 Task: Slide 10 - Awesome Words-1.
Action: Mouse moved to (33, 77)
Screenshot: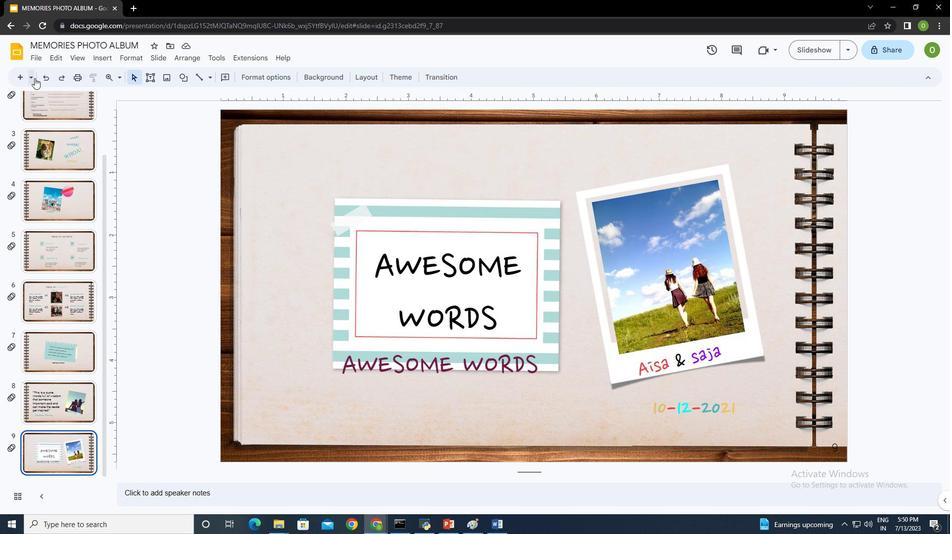 
Action: Mouse pressed left at (33, 77)
Screenshot: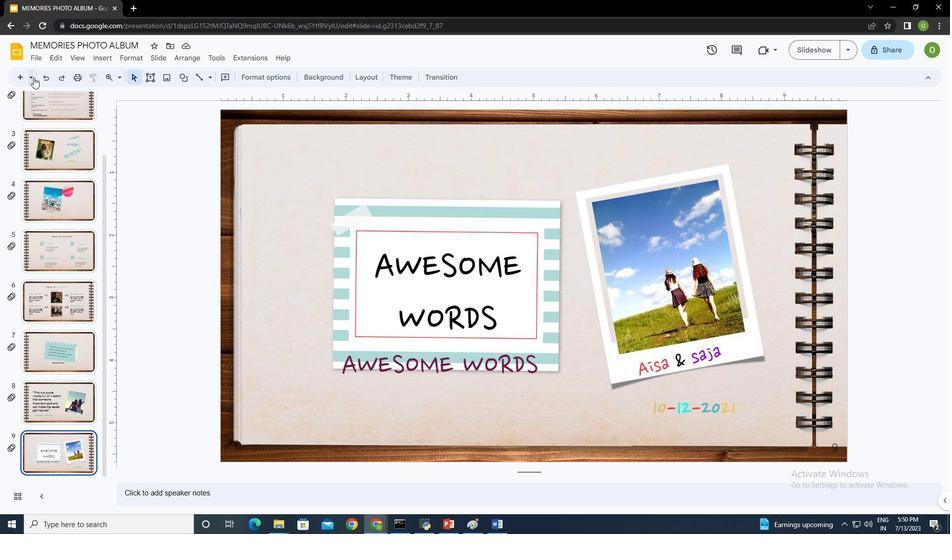 
Action: Mouse moved to (115, 273)
Screenshot: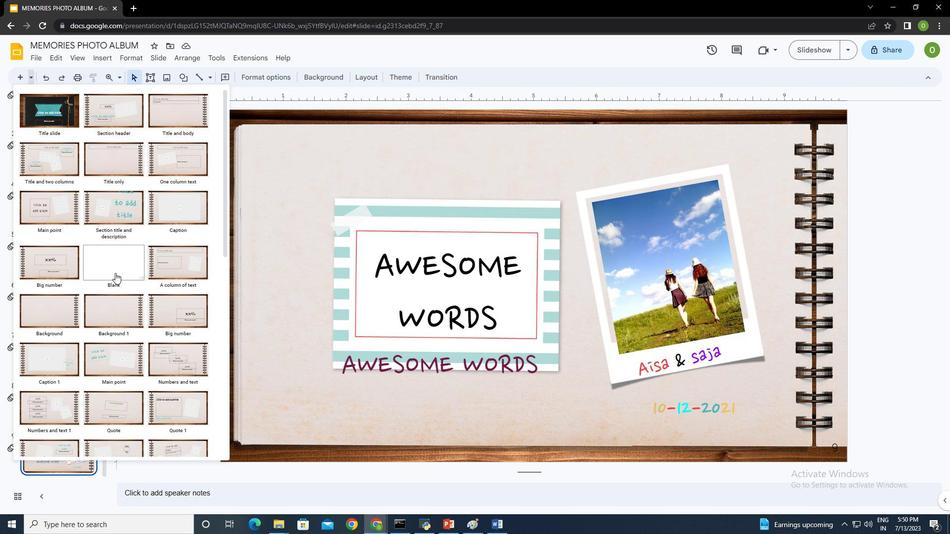 
Action: Mouse scrolled (115, 273) with delta (0, 0)
Screenshot: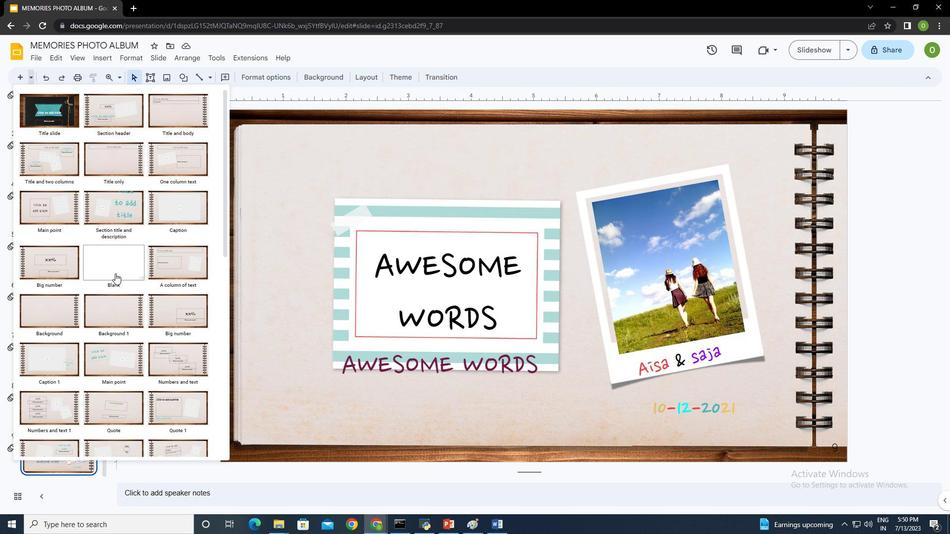 
Action: Mouse scrolled (115, 273) with delta (0, 0)
Screenshot: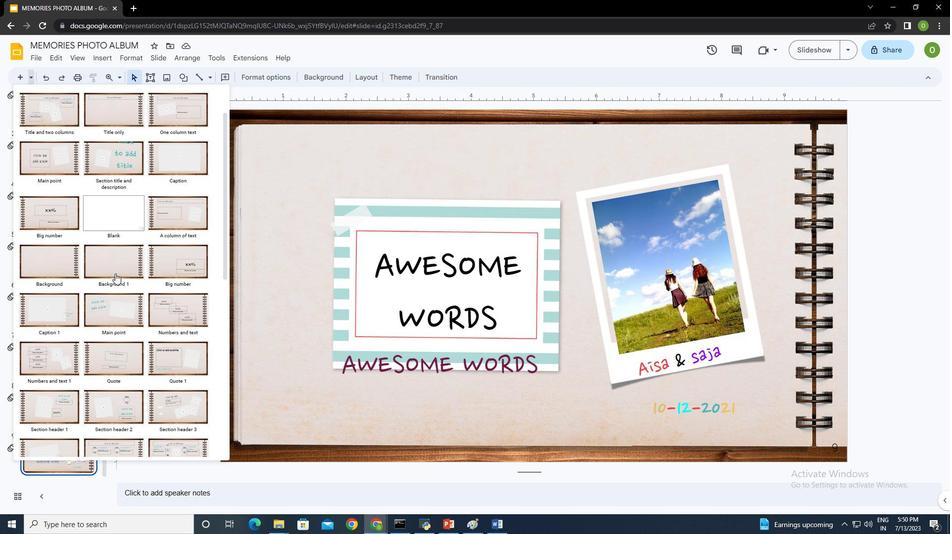 
Action: Mouse scrolled (115, 273) with delta (0, 0)
Screenshot: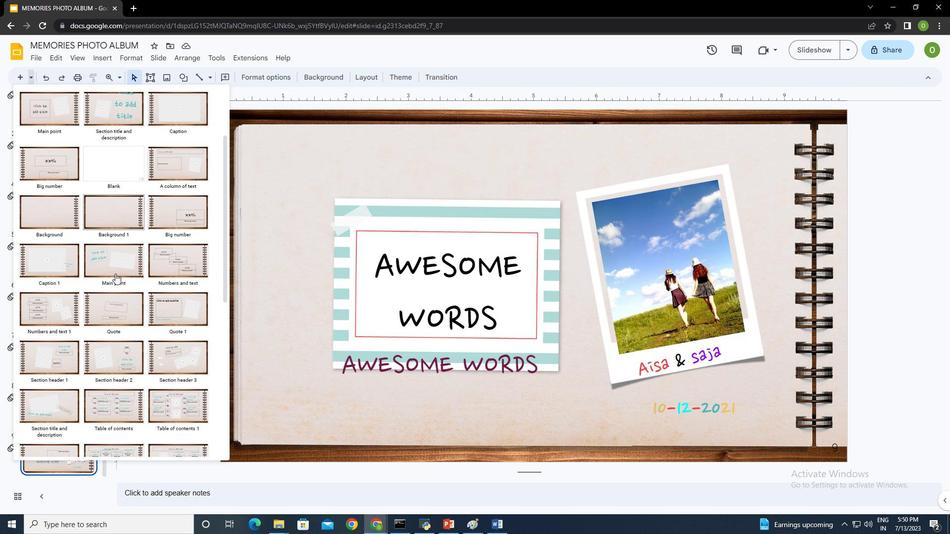 
Action: Mouse moved to (122, 206)
Screenshot: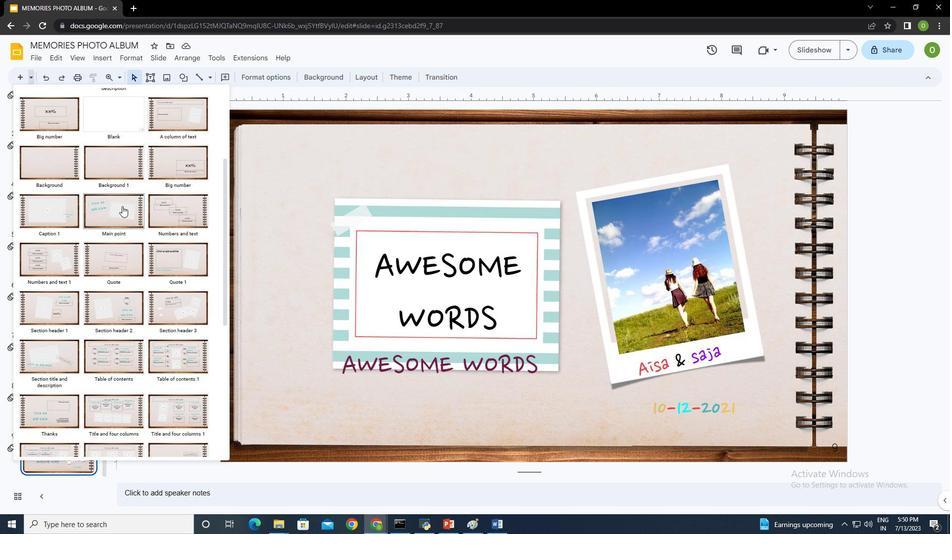 
Action: Mouse pressed left at (122, 206)
Screenshot: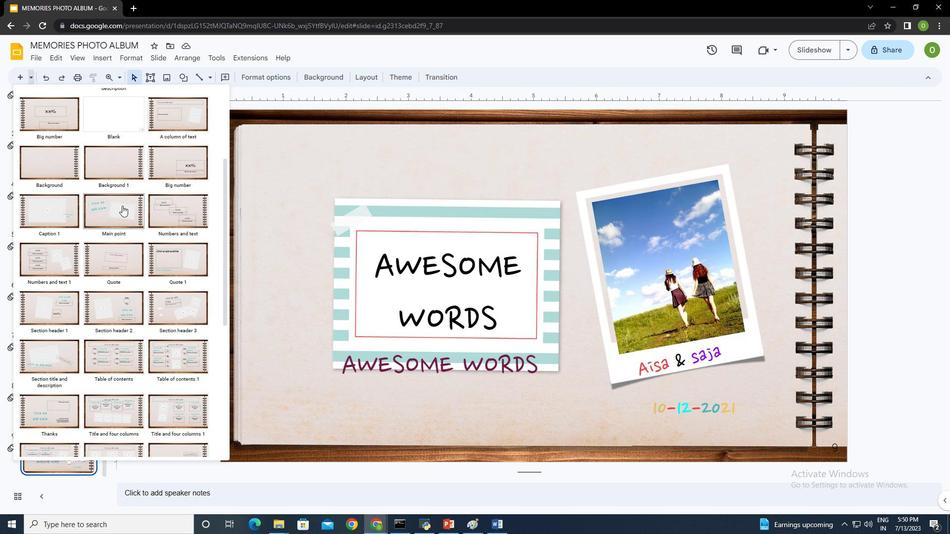 
Action: Mouse moved to (618, 270)
Screenshot: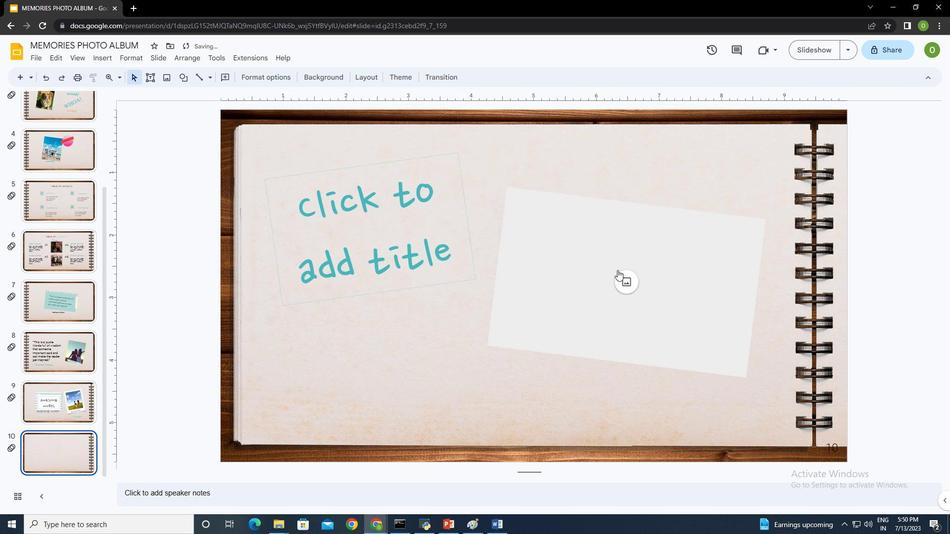 
Action: Mouse pressed left at (618, 270)
Screenshot: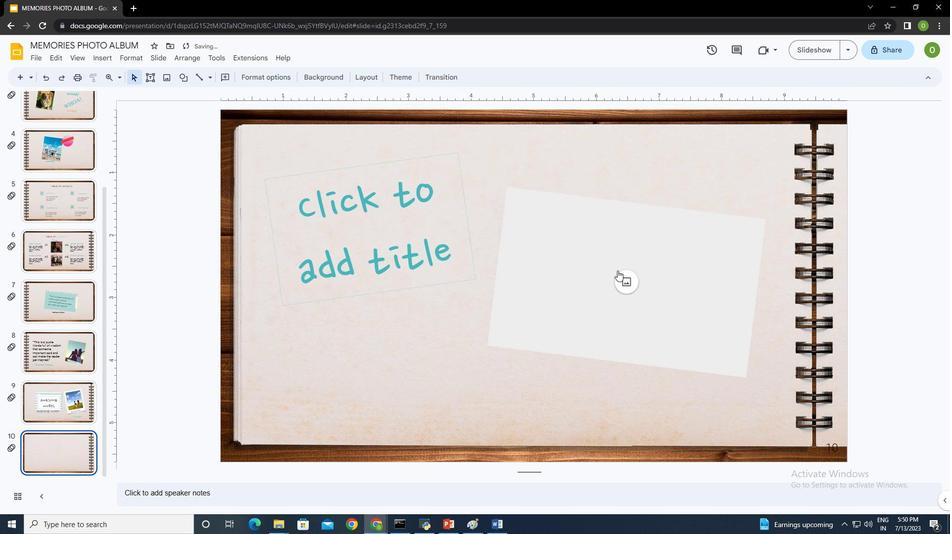 
Action: Mouse moved to (667, 298)
Screenshot: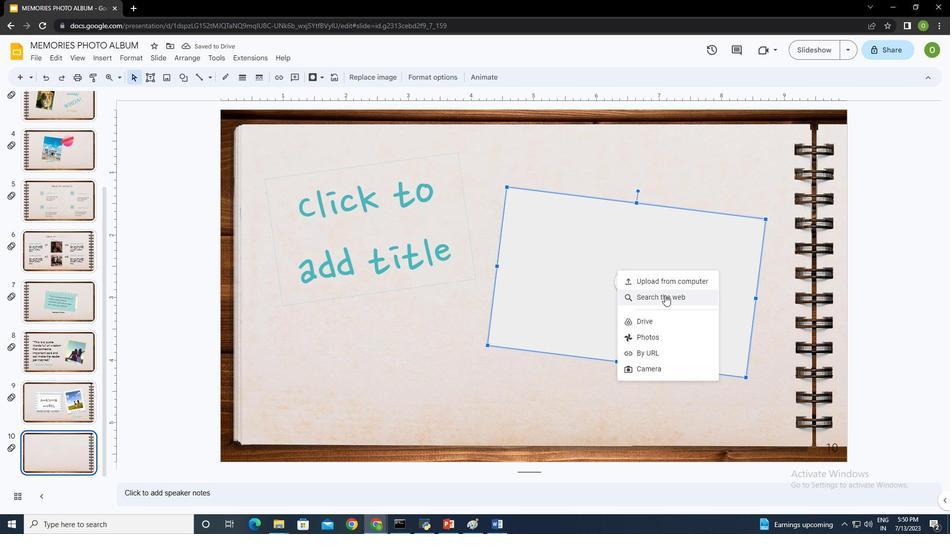 
Action: Mouse pressed left at (667, 298)
Screenshot: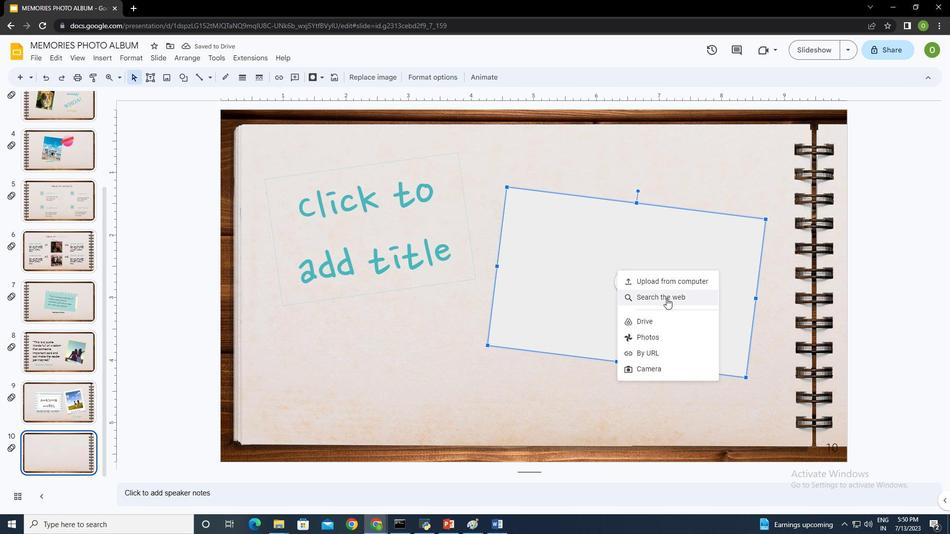 
Action: Mouse moved to (870, 83)
Screenshot: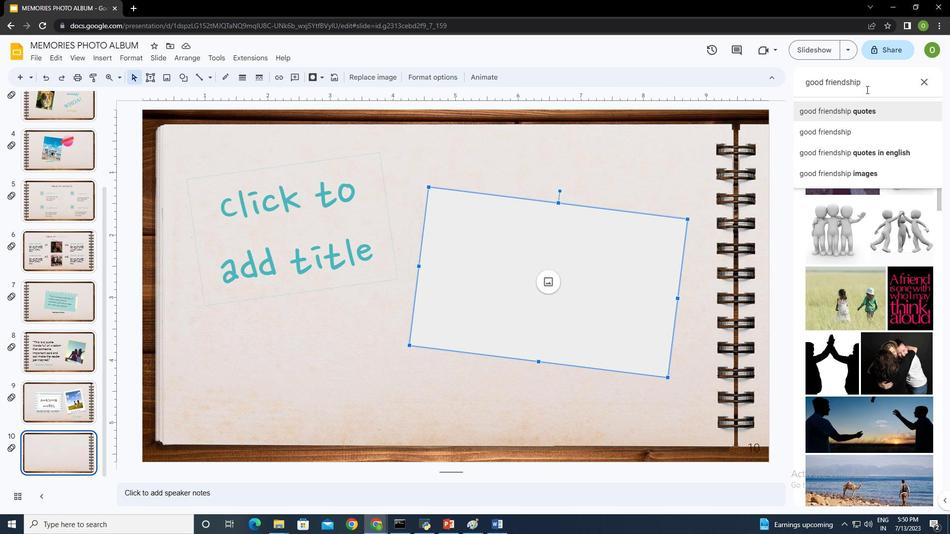 
Action: Mouse pressed left at (870, 83)
Screenshot: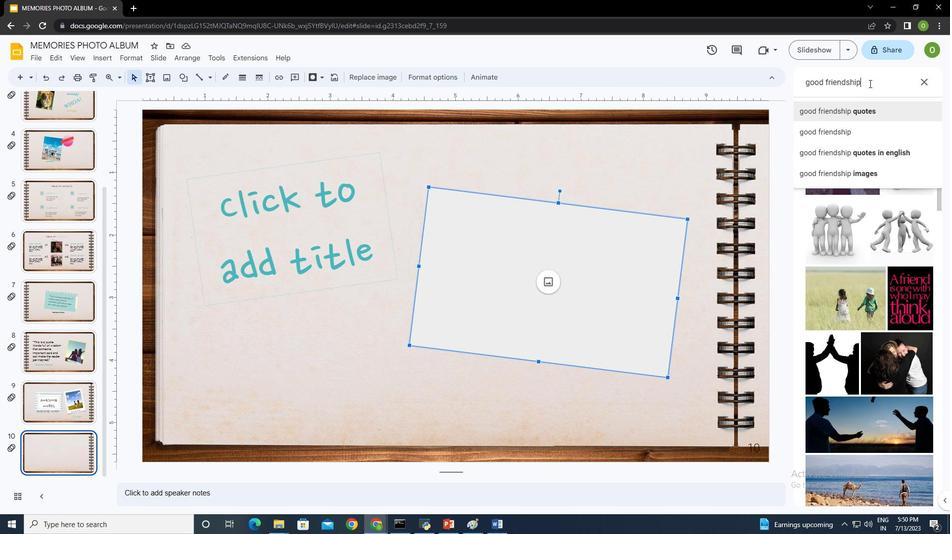 
Action: Mouse moved to (870, 84)
Screenshot: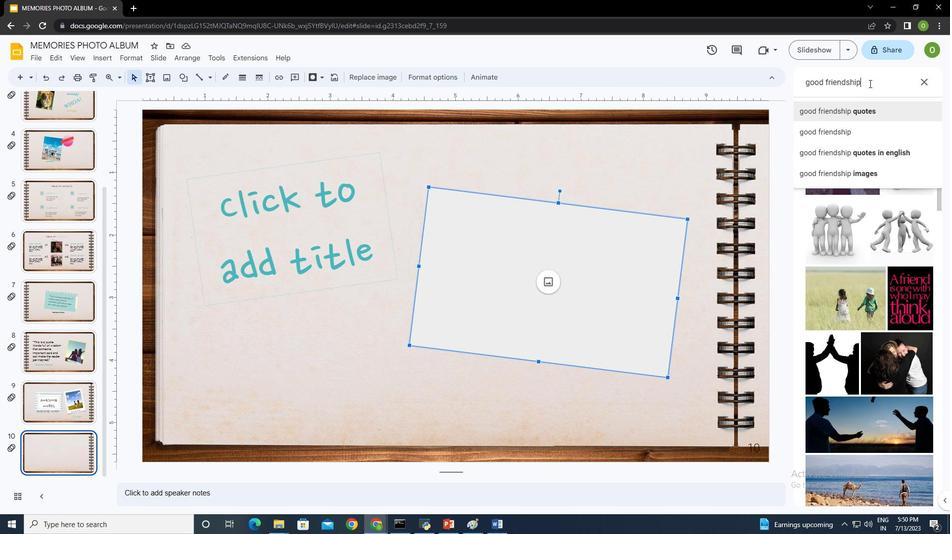 
Action: Key pressed <Key.backspace><Key.backspace><Key.backspace><Key.backspace><Key.backspace><Key.backspace><Key.backspace><Key.backspace><Key.backspace><Key.backspace><Key.backspace><Key.backspace><Key.backspace><Key.backspace><Key.backspace><Key.backspace><Key.backspace><Key.backspace><Key.backspace><Key.backspace><Key.backspace><Key.backspace><Key.backspace>evening<Key.space>picture<Key.space>with<Key.space>friends<Key.enter>
Screenshot: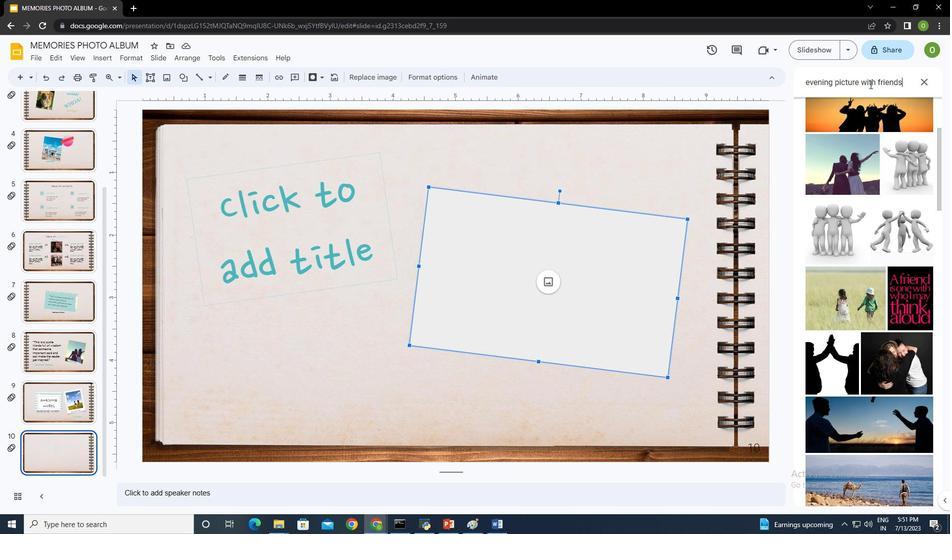 
Action: Mouse moved to (882, 127)
Screenshot: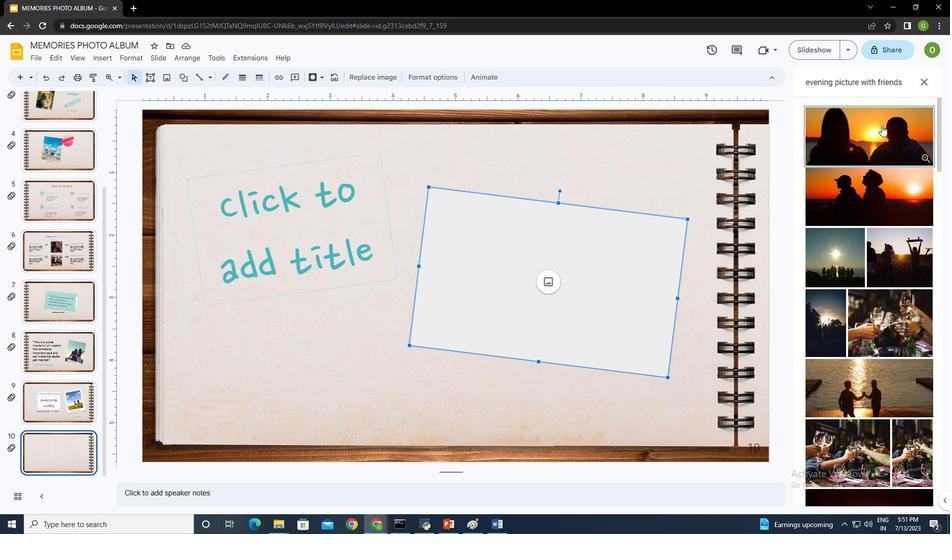 
Action: Mouse scrolled (882, 126) with delta (0, 0)
Screenshot: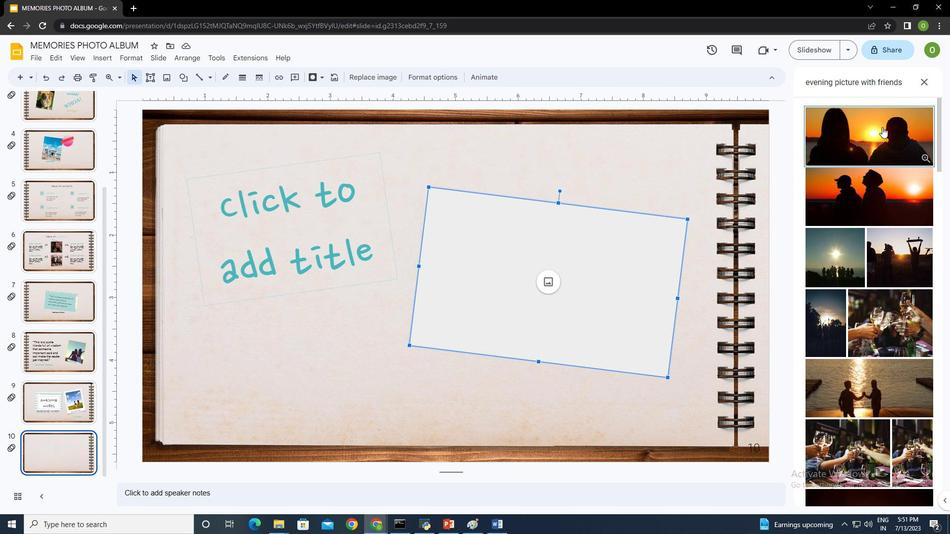 
Action: Mouse scrolled (882, 126) with delta (0, 0)
Screenshot: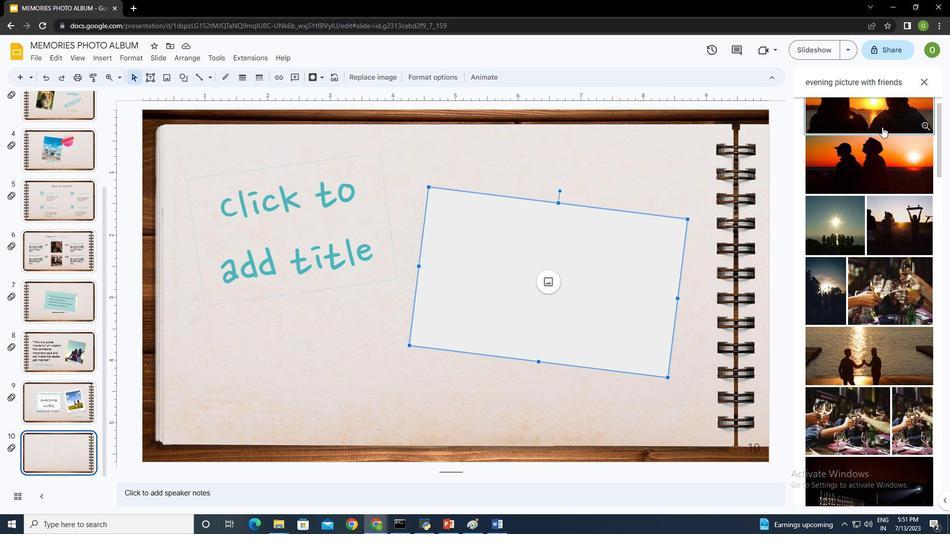 
Action: Mouse scrolled (882, 126) with delta (0, 0)
Screenshot: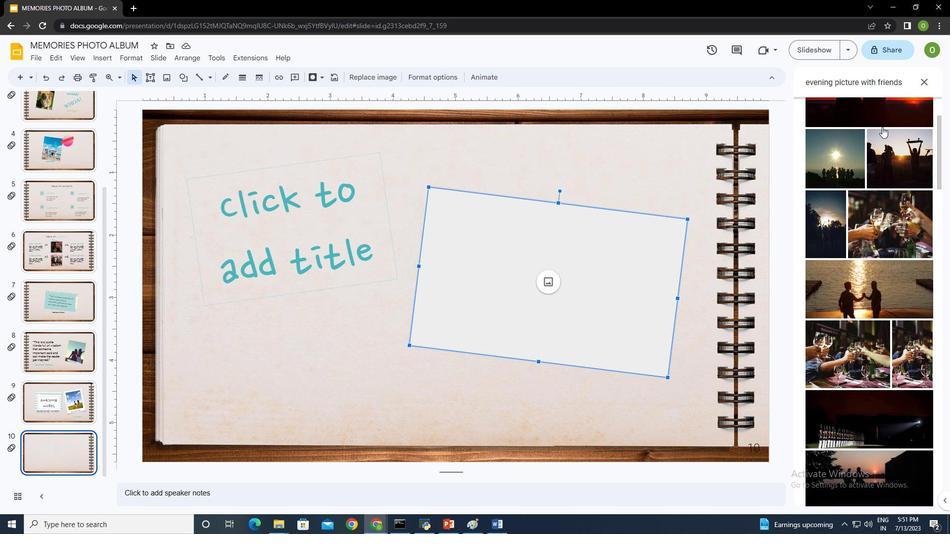 
Action: Mouse scrolled (882, 126) with delta (0, 0)
Screenshot: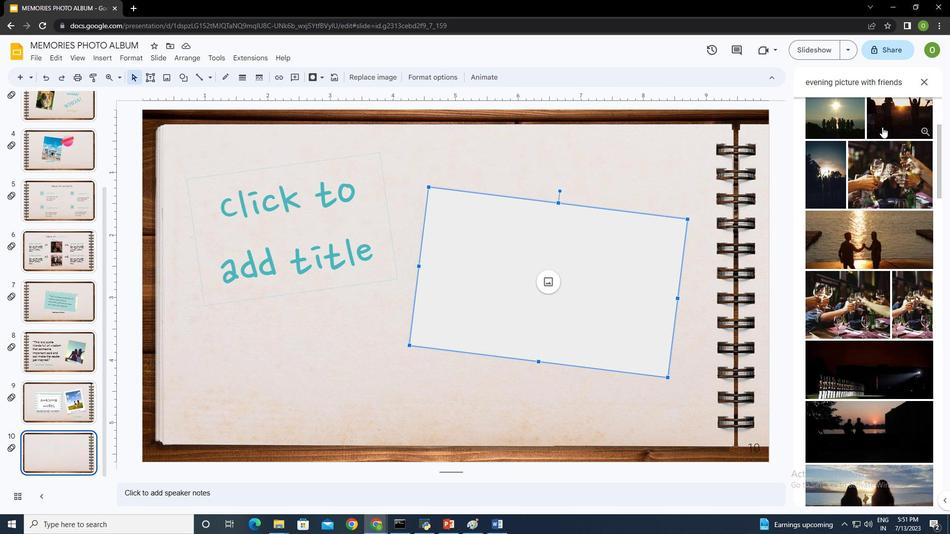 
Action: Mouse moved to (865, 181)
Screenshot: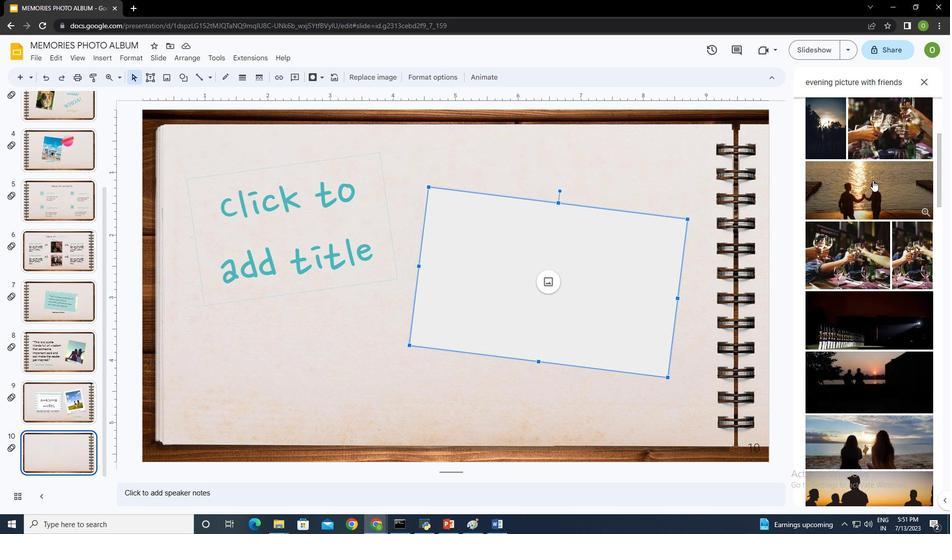 
Action: Mouse pressed left at (865, 181)
Screenshot: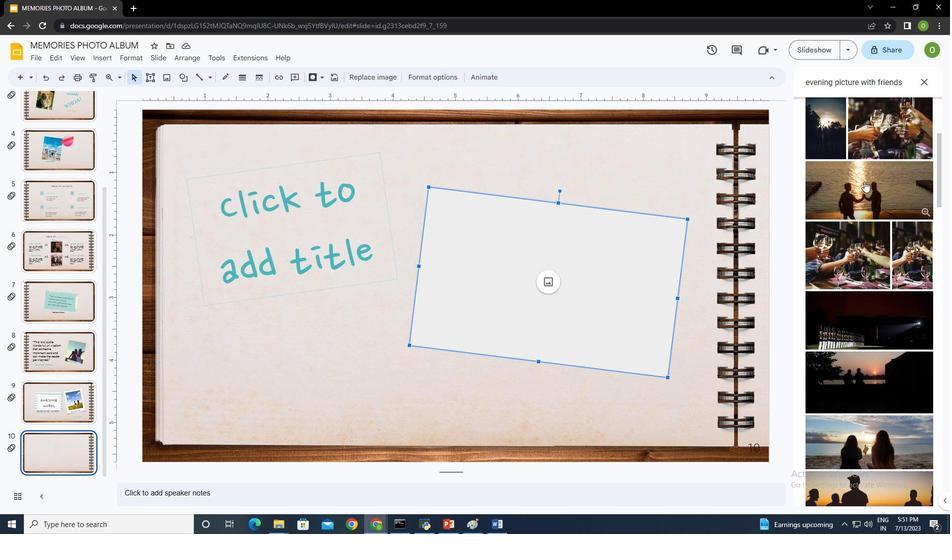 
Action: Mouse moved to (906, 487)
Screenshot: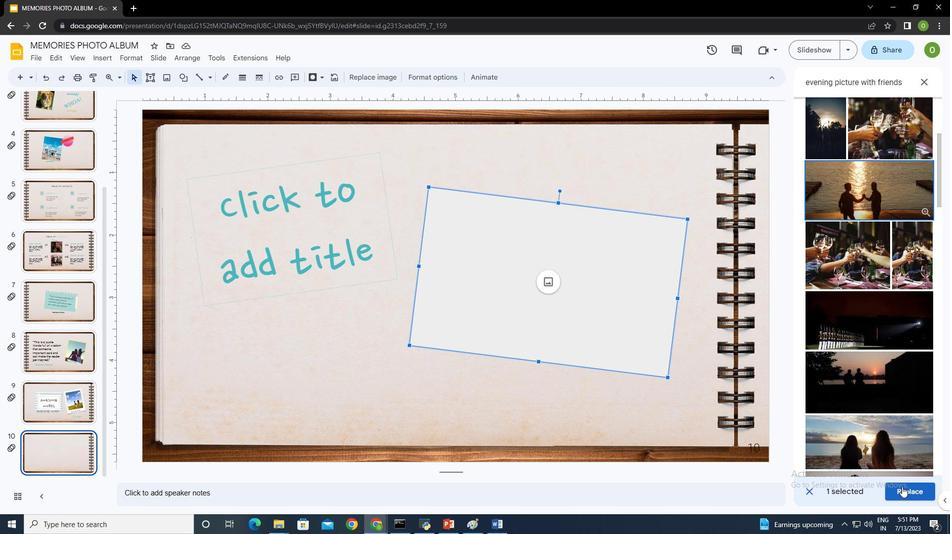 
Action: Mouse pressed left at (906, 487)
Screenshot: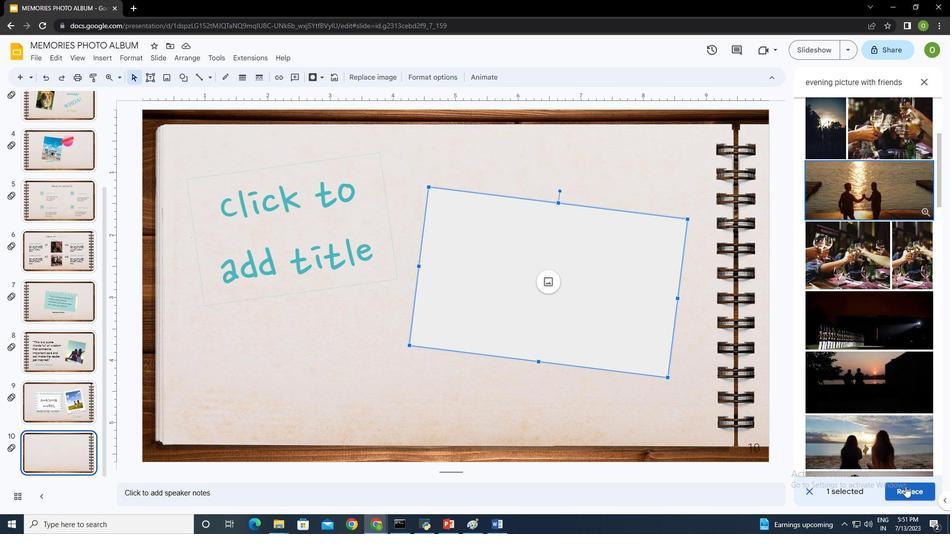 
Action: Mouse moved to (683, 295)
Screenshot: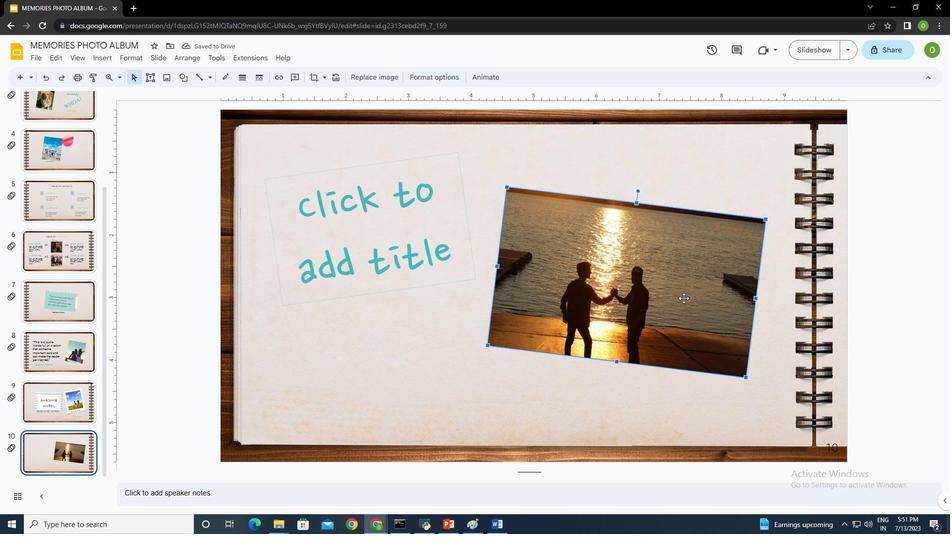 
Action: Mouse pressed left at (683, 295)
Screenshot: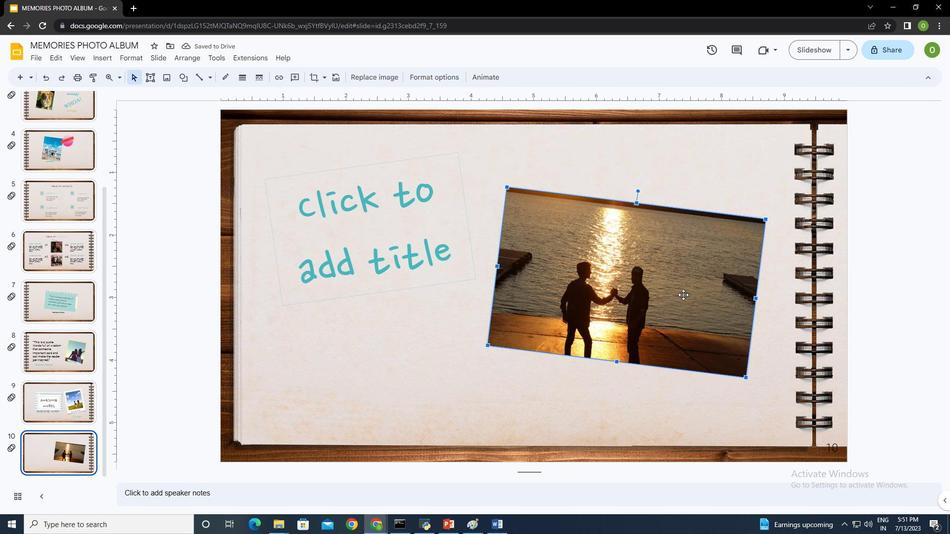
Action: Mouse moved to (435, 374)
Screenshot: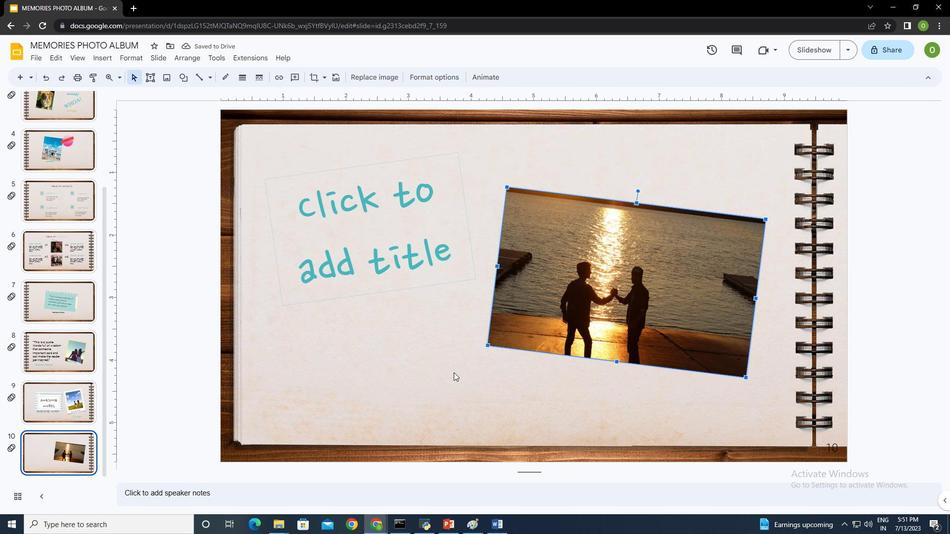 
Action: Mouse pressed left at (435, 374)
Screenshot: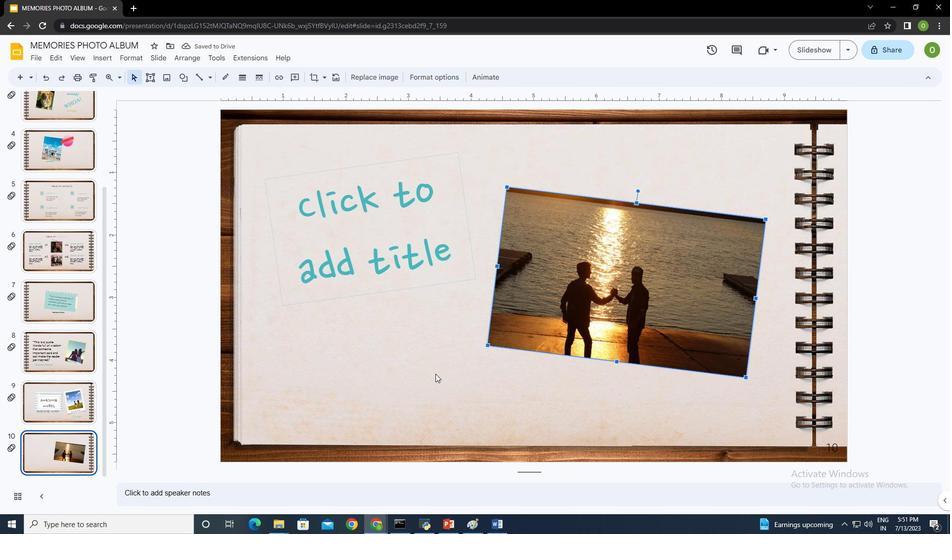 
Action: Mouse moved to (102, 57)
Screenshot: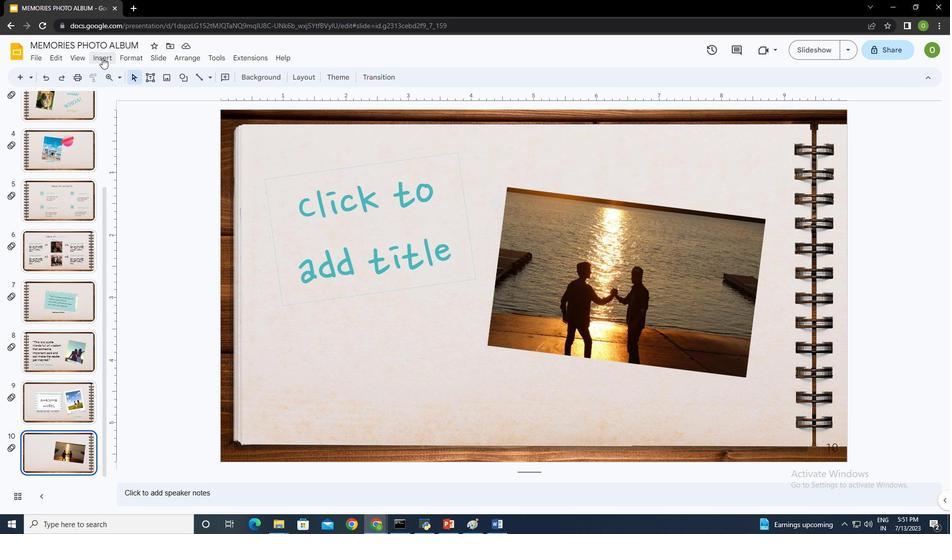 
Action: Mouse pressed left at (102, 57)
Screenshot: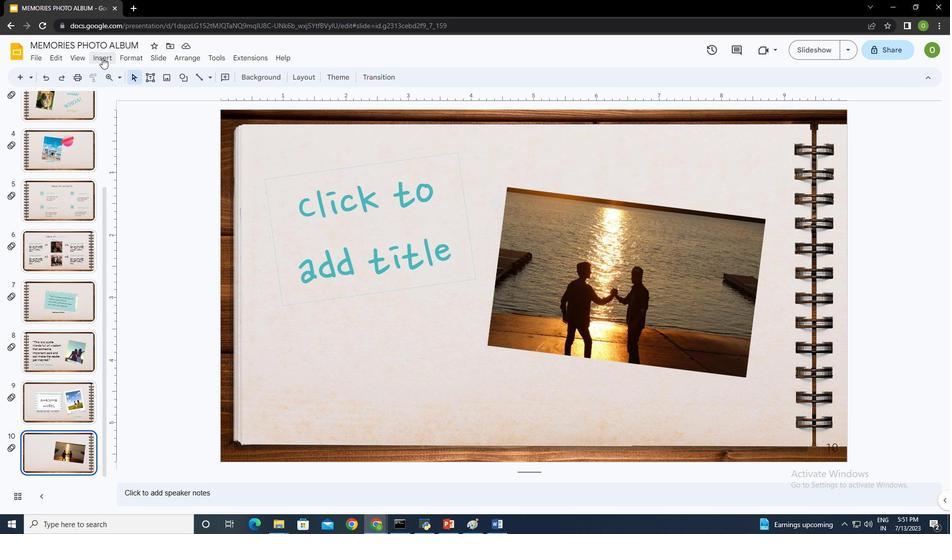 
Action: Mouse moved to (326, 78)
Screenshot: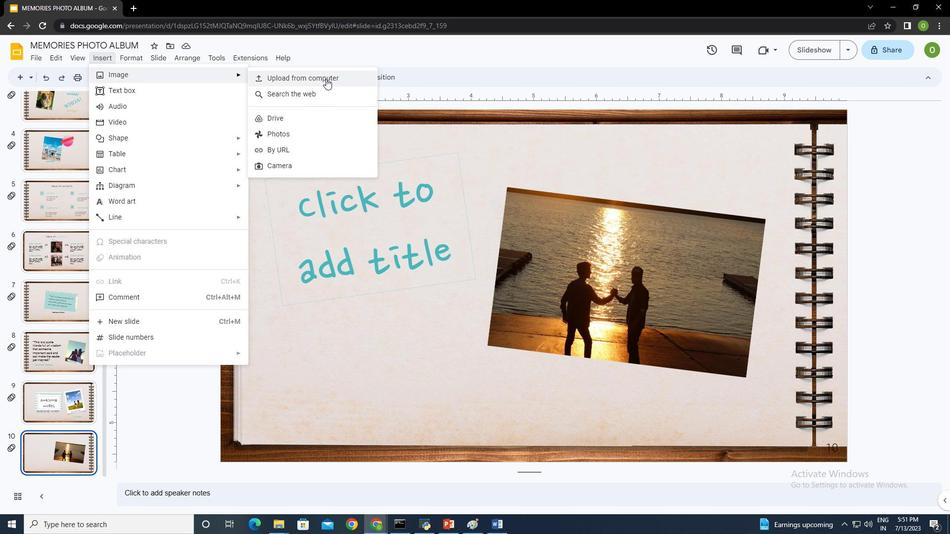 
Action: Mouse pressed left at (326, 78)
Screenshot: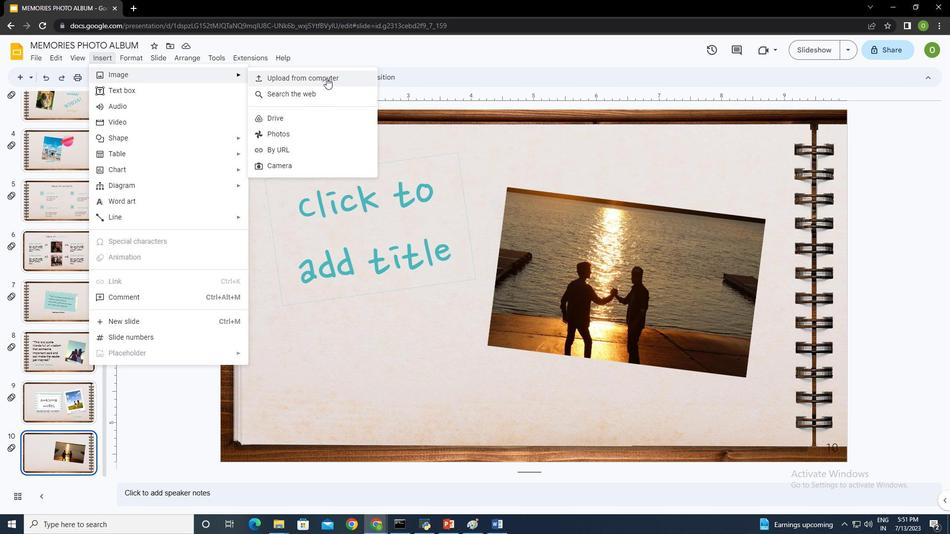 
Action: Mouse moved to (438, 97)
Screenshot: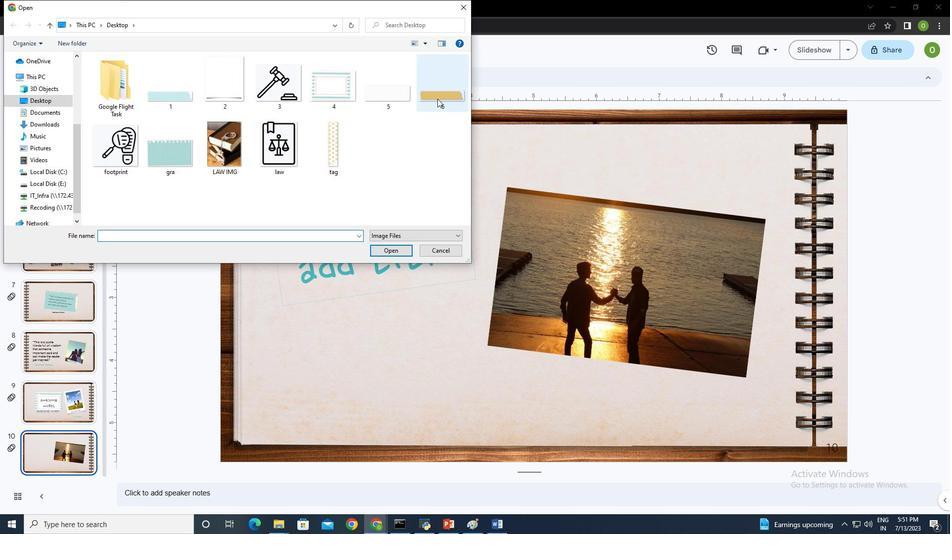 
Action: Mouse pressed left at (438, 97)
Screenshot: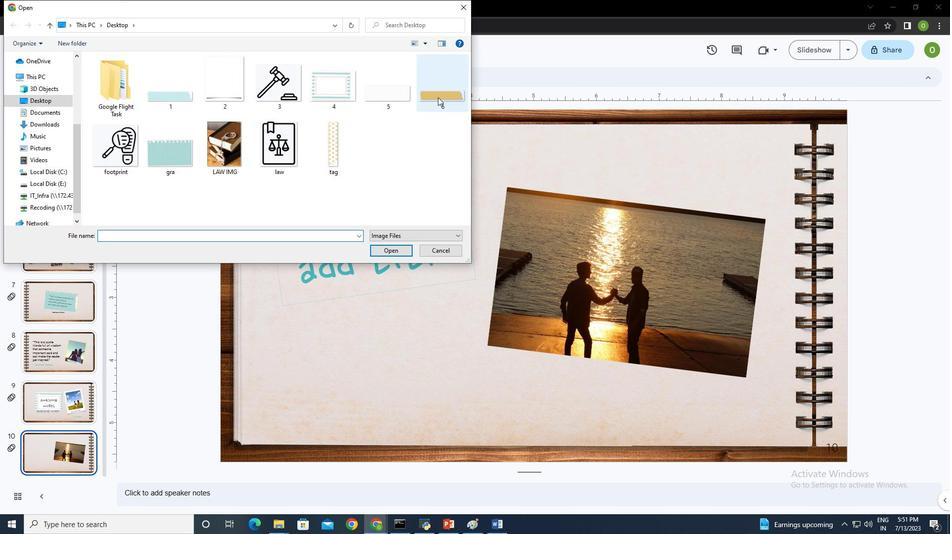 
Action: Mouse moved to (395, 252)
Screenshot: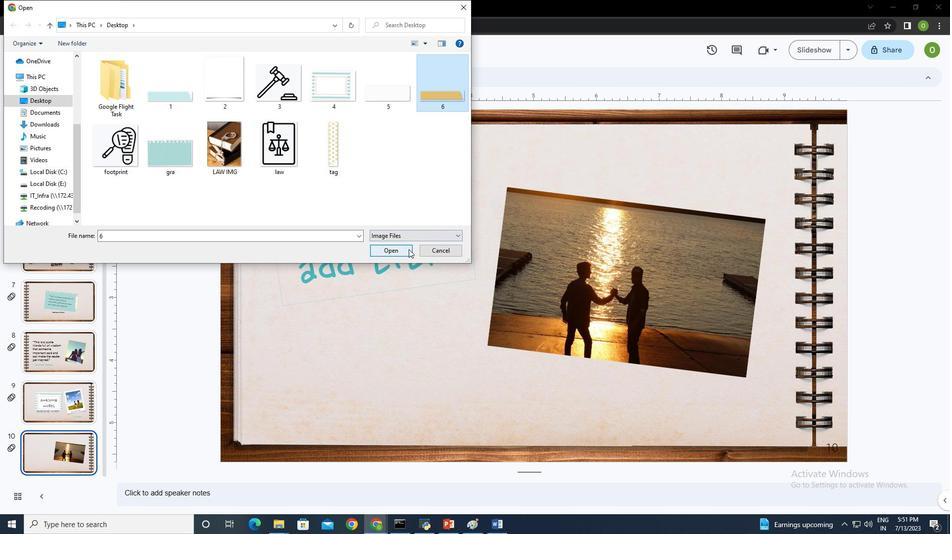 
Action: Mouse pressed left at (395, 252)
Screenshot: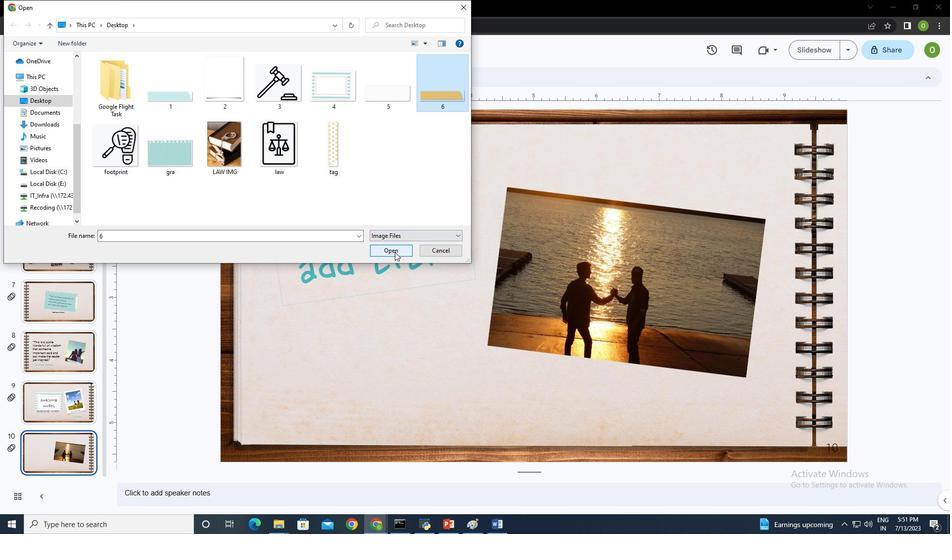 
Action: Mouse moved to (314, 407)
Screenshot: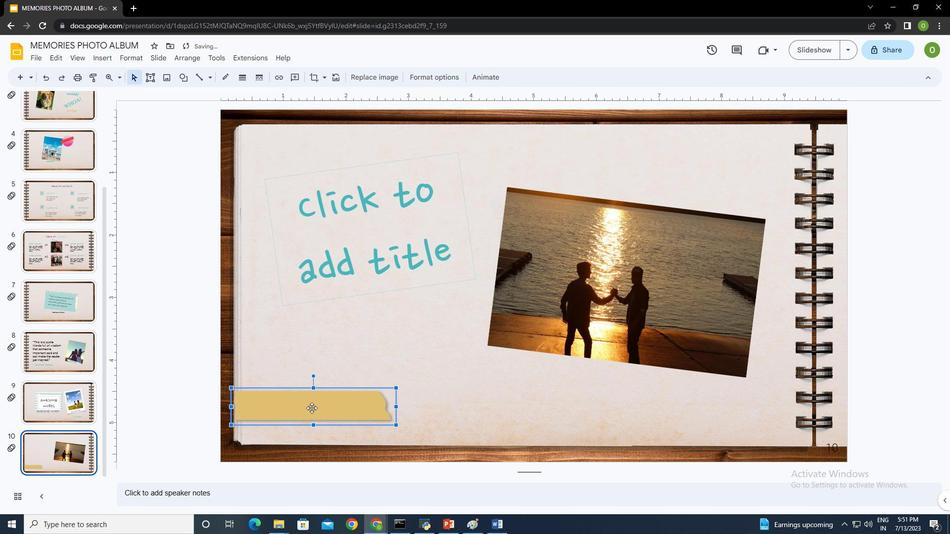 
Action: Mouse pressed left at (314, 407)
Screenshot: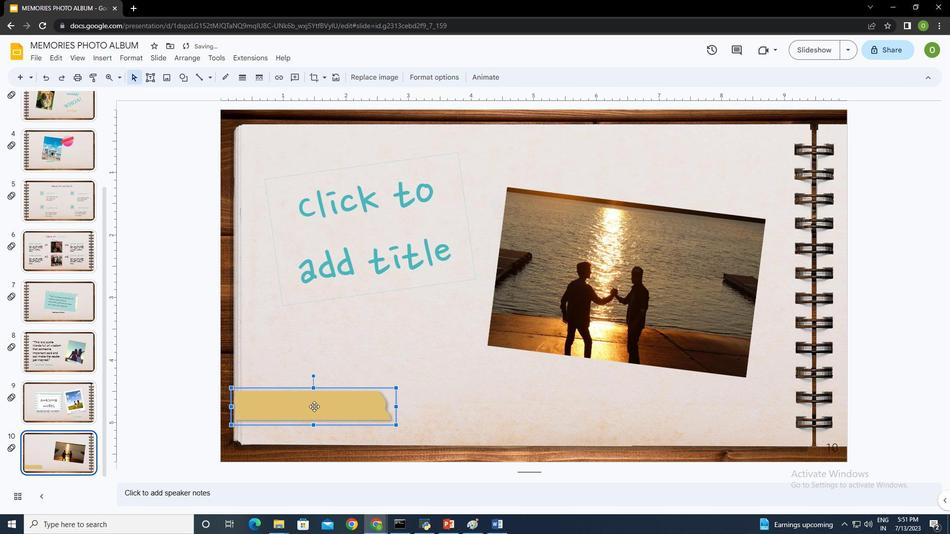 
Action: Mouse moved to (721, 165)
Screenshot: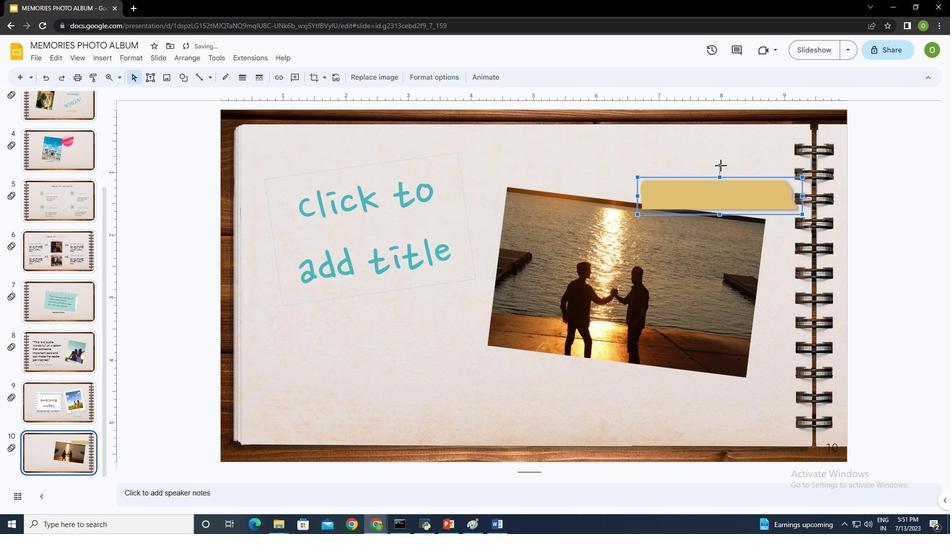 
Action: Mouse pressed left at (721, 165)
Screenshot: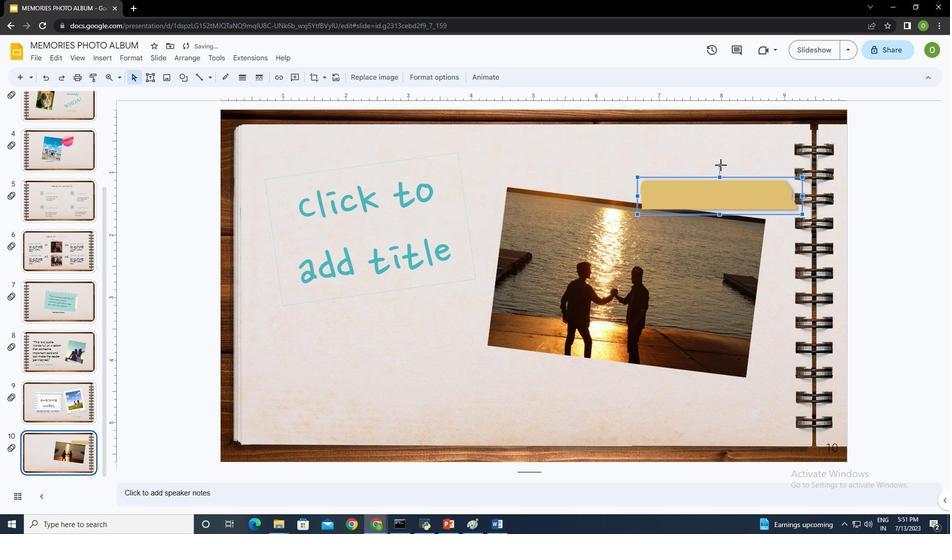 
Action: Mouse moved to (705, 206)
Screenshot: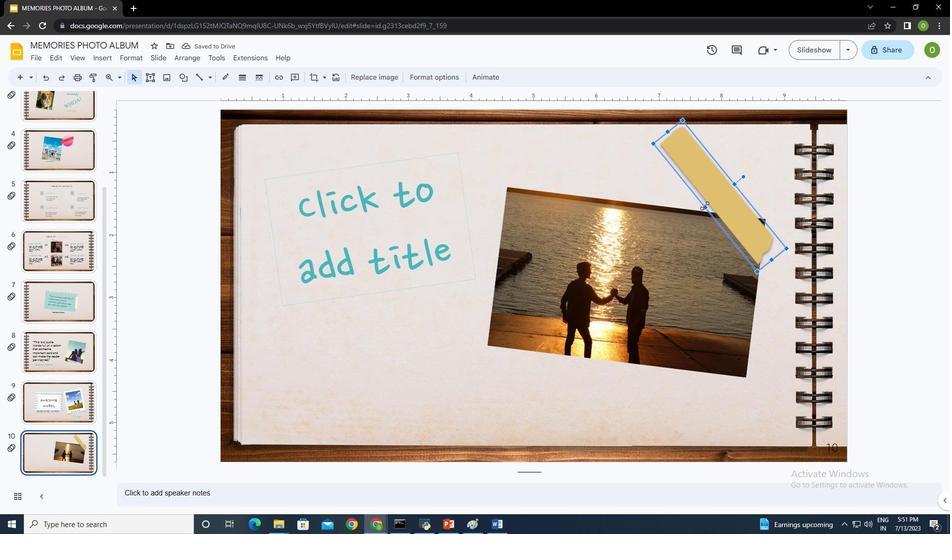 
Action: Mouse pressed left at (705, 206)
Screenshot: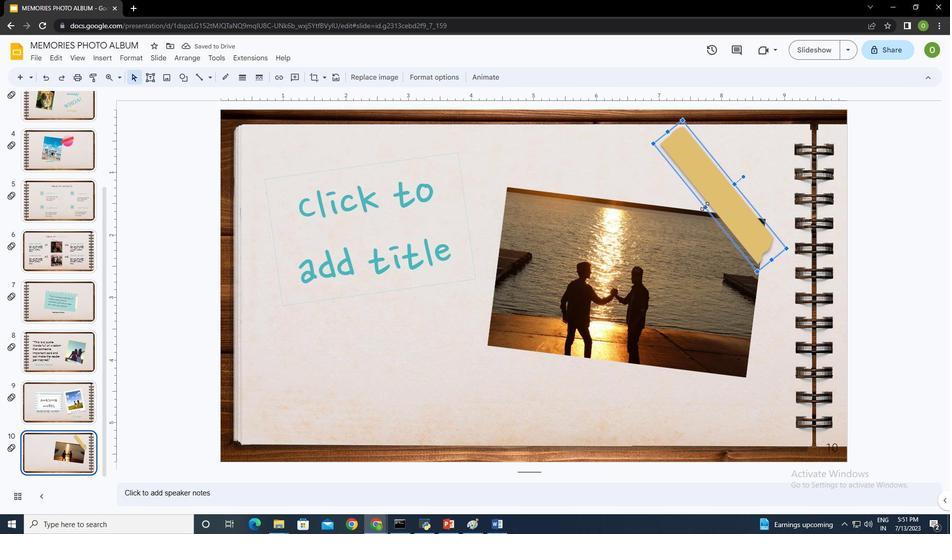 
Action: Mouse moved to (663, 111)
Screenshot: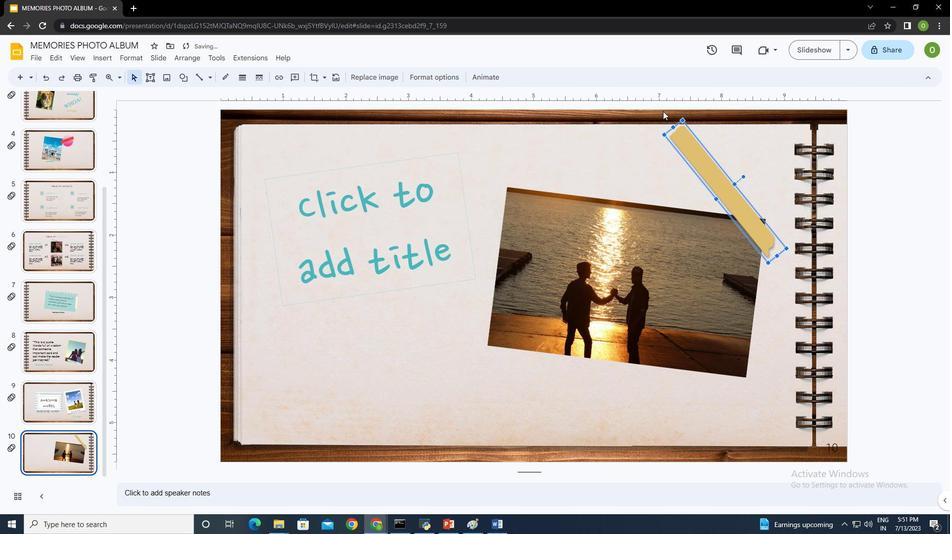 
Action: Mouse pressed left at (673, 126)
Screenshot: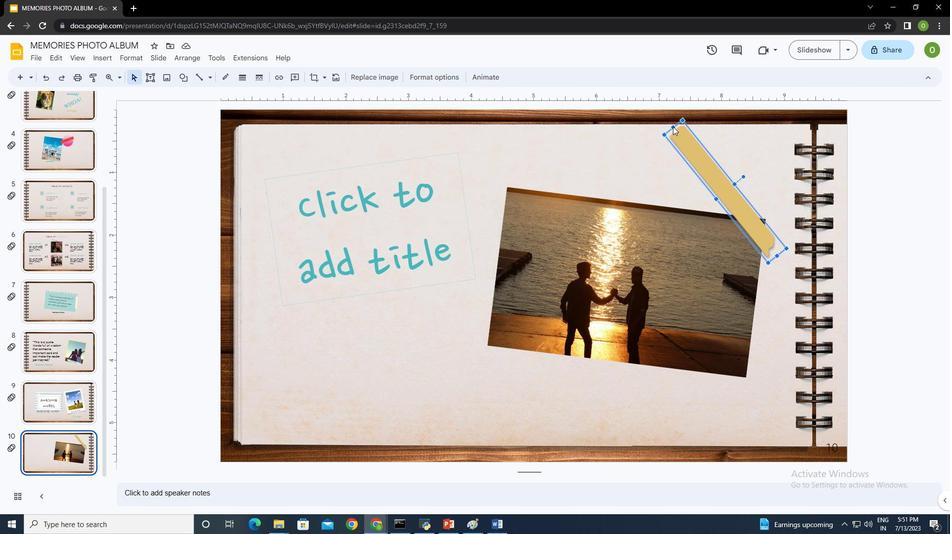 
Action: Mouse moved to (687, 145)
Screenshot: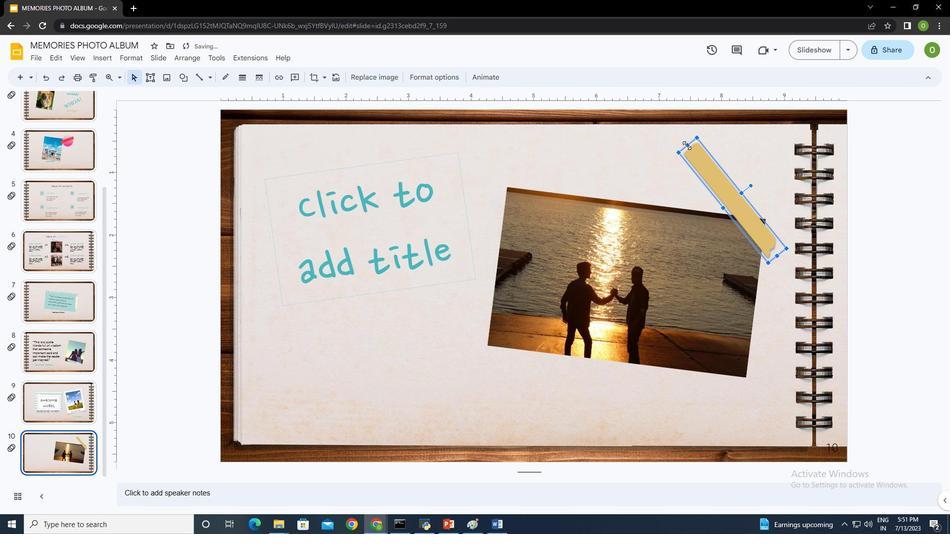 
Action: Mouse pressed left at (687, 145)
Screenshot: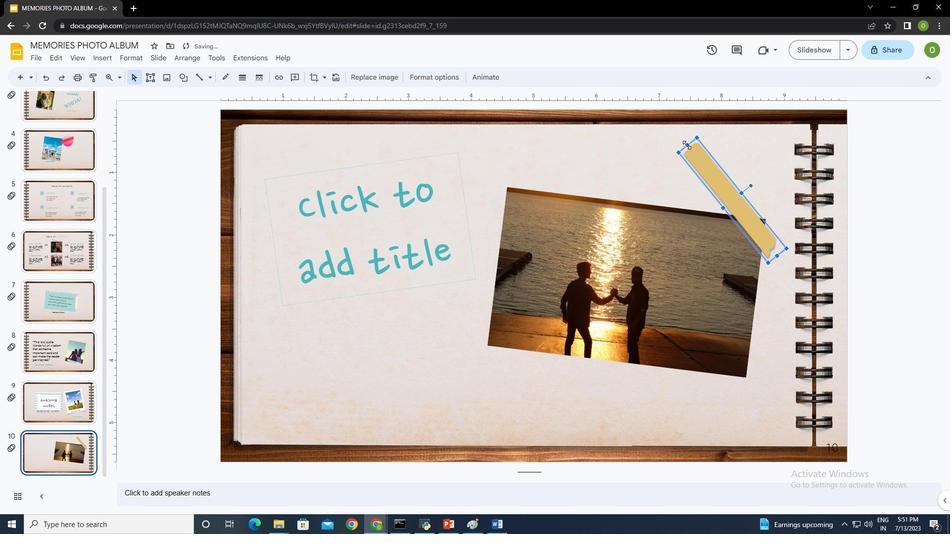 
Action: Mouse moved to (722, 190)
Screenshot: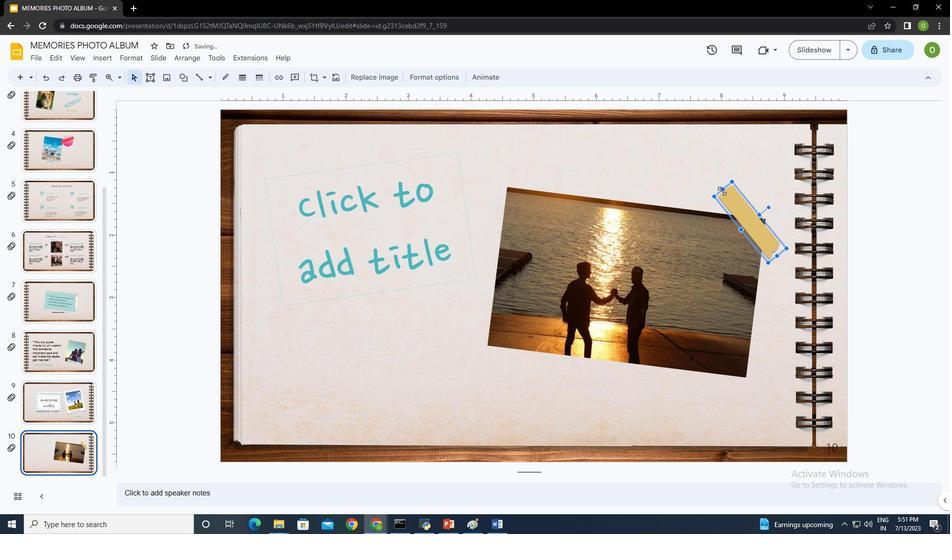 
Action: Mouse pressed left at (722, 190)
Screenshot: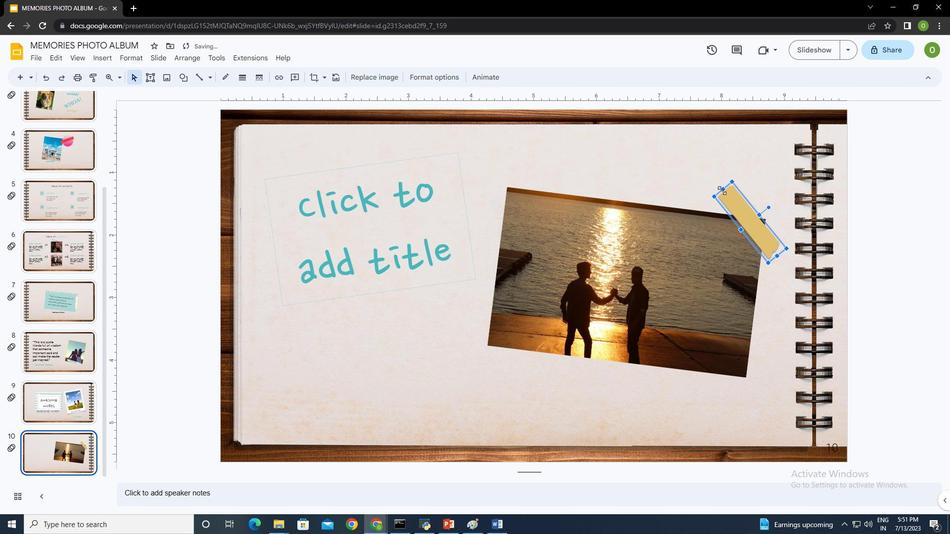 
Action: Mouse moved to (767, 228)
Screenshot: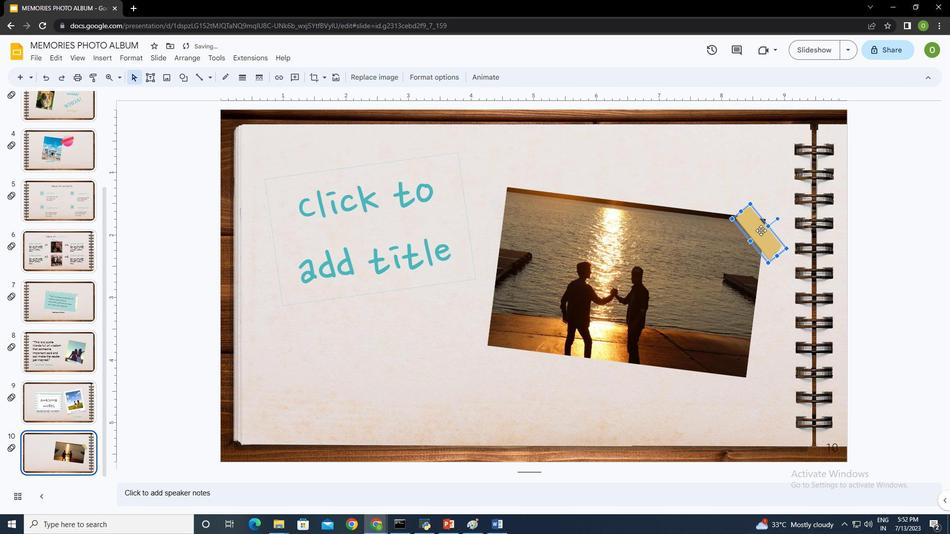 
Action: Mouse pressed left at (767, 227)
Screenshot: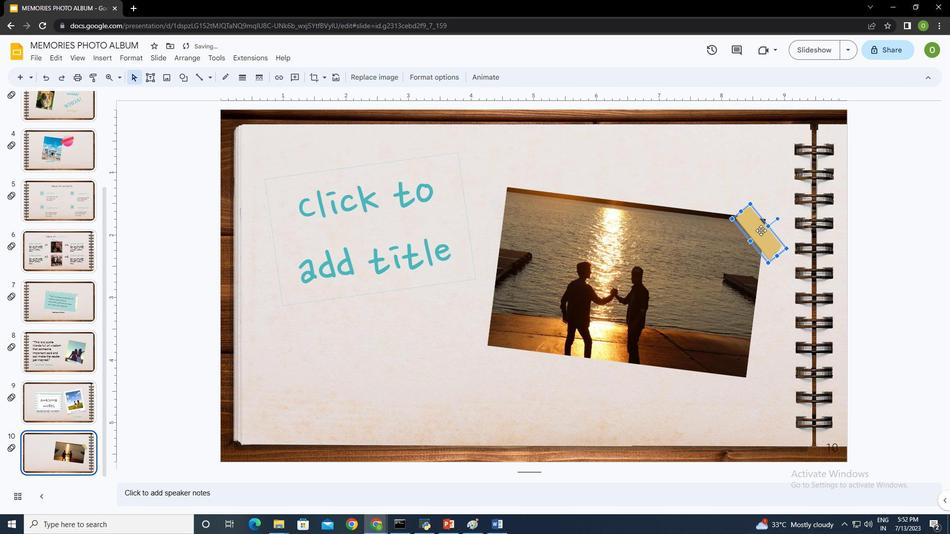 
Action: Mouse moved to (753, 235)
Screenshot: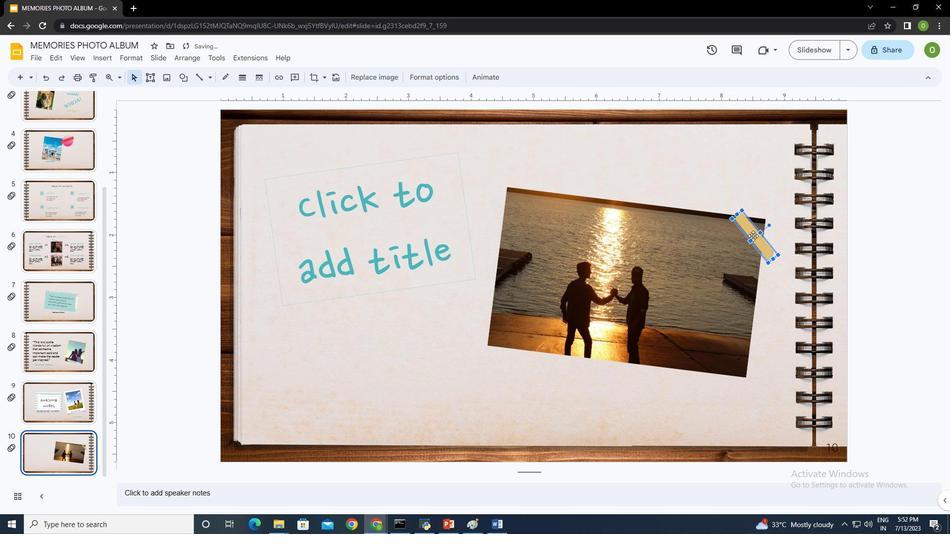 
Action: Mouse pressed left at (753, 235)
Screenshot: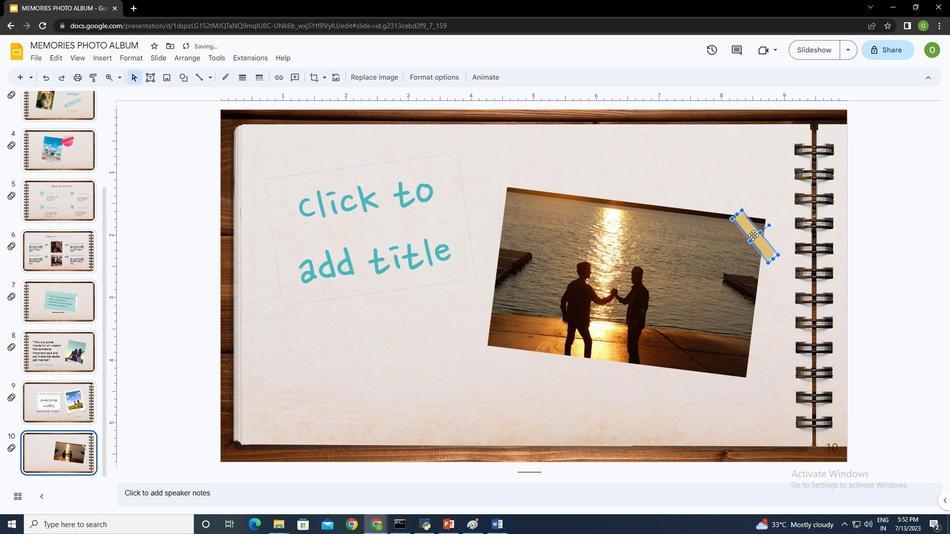 
Action: Mouse moved to (741, 170)
Screenshot: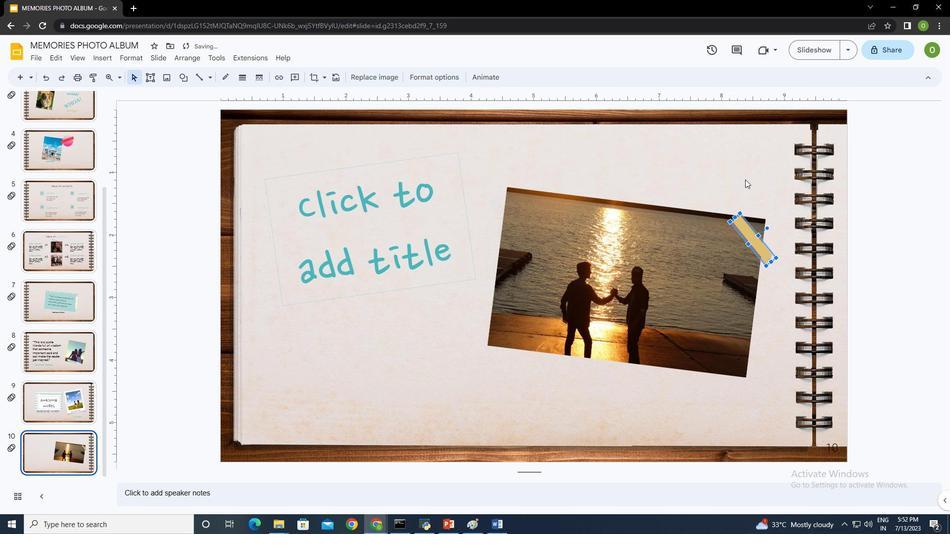 
Action: Mouse pressed left at (741, 170)
Screenshot: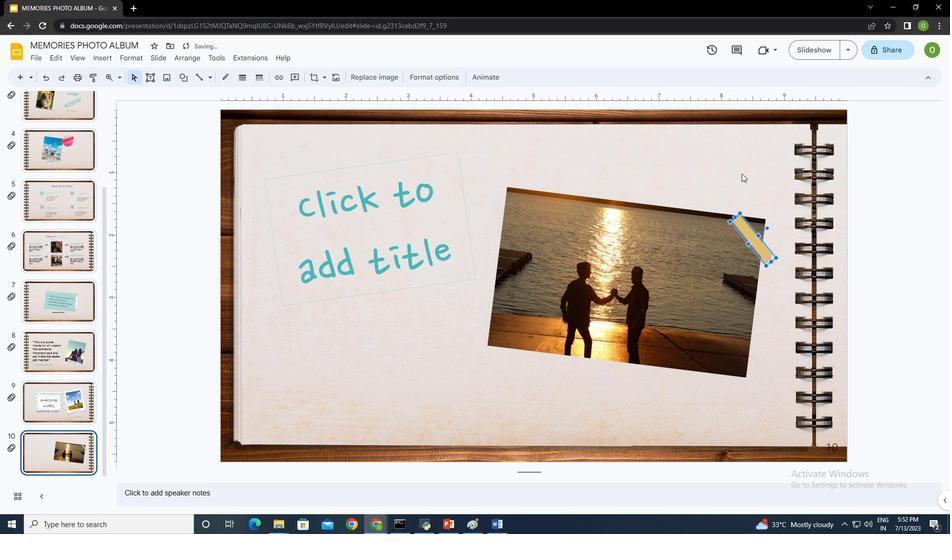 
Action: Mouse moved to (357, 216)
Screenshot: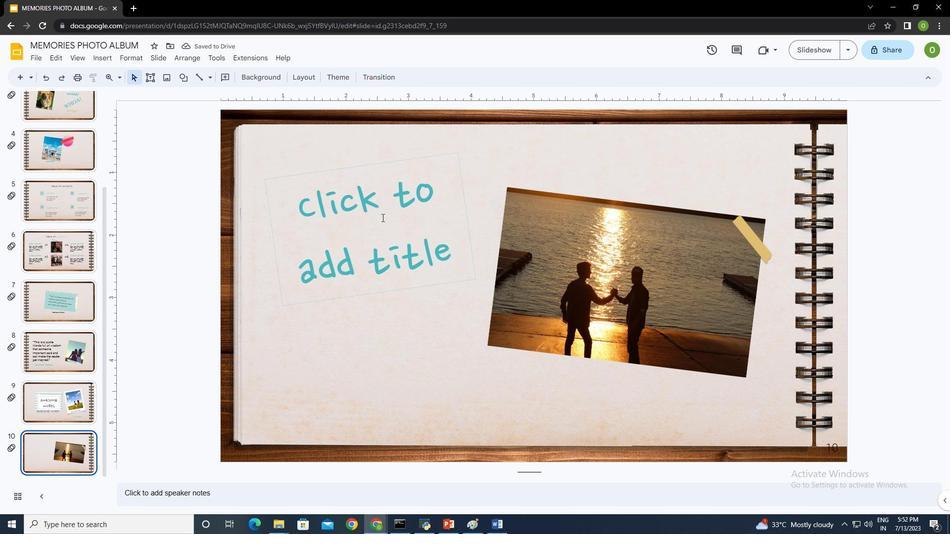 
Action: Mouse pressed left at (357, 216)
Screenshot: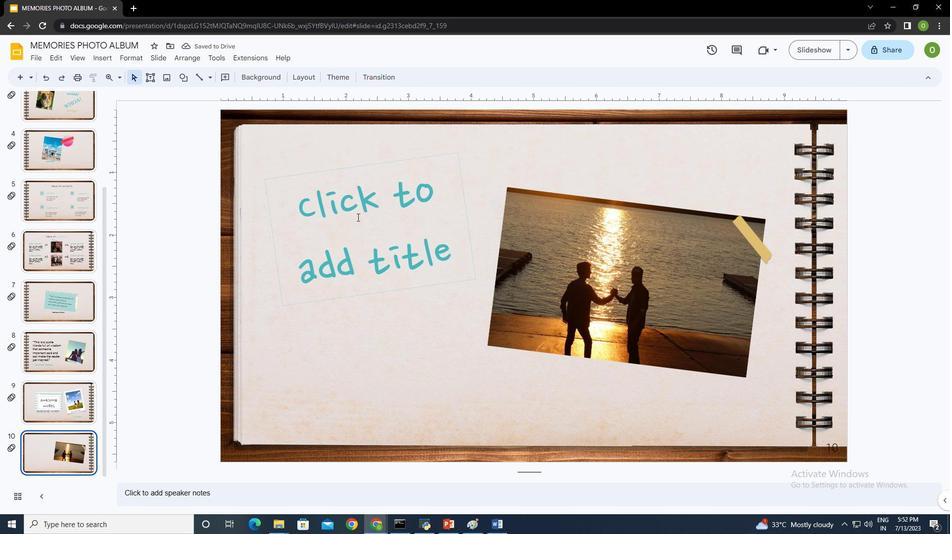 
Action: Mouse moved to (354, 221)
Screenshot: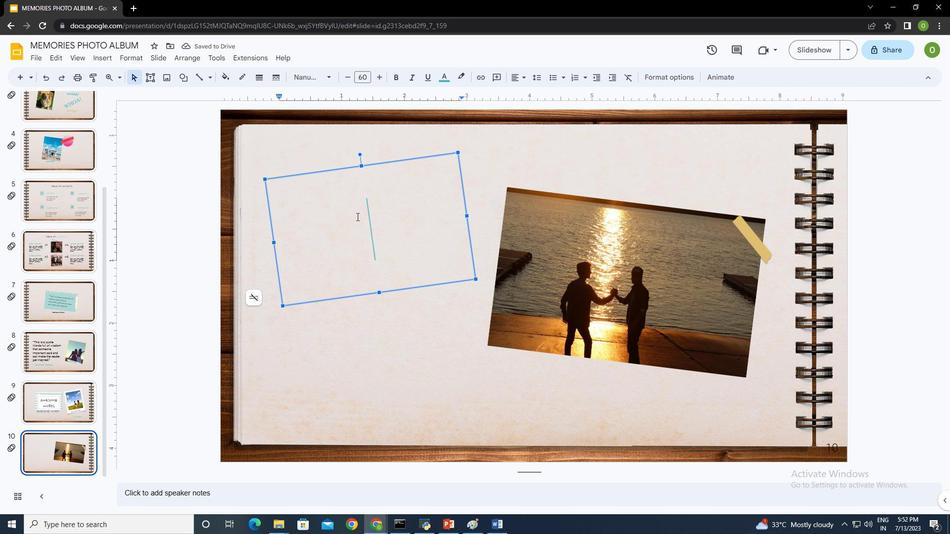
Action: Key pressed <Key.shift><Key.caps_lock>AWESOME<Key.space>WORDS
Screenshot: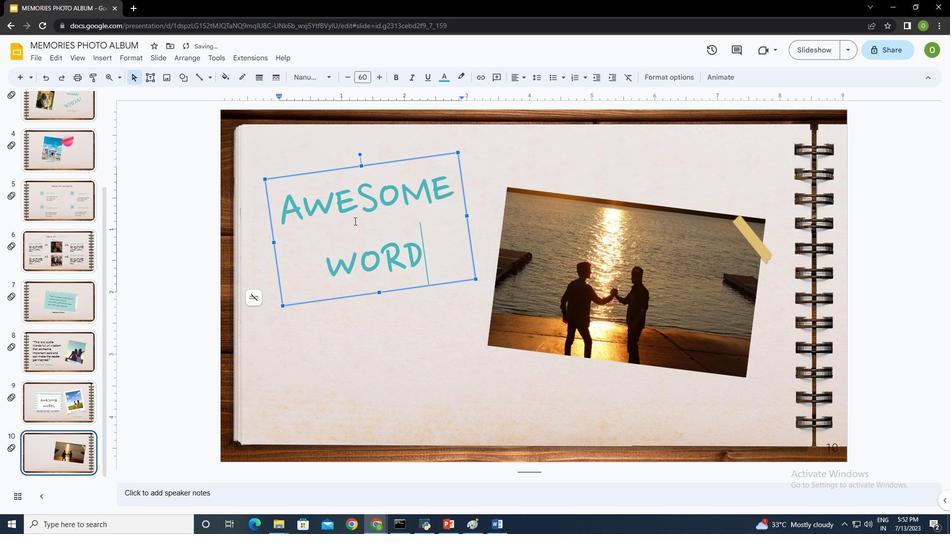 
Action: Mouse moved to (368, 352)
Screenshot: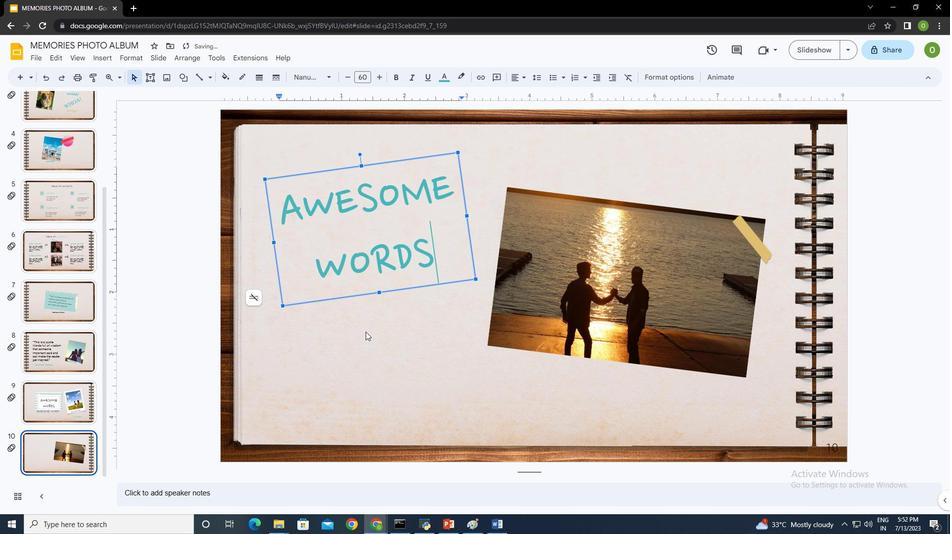 
Action: Mouse pressed left at (368, 352)
Screenshot: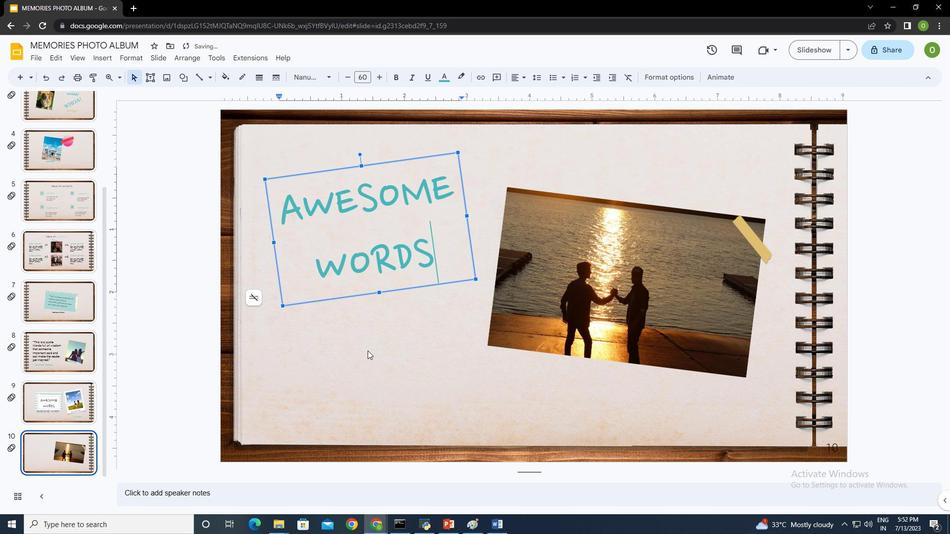 
Action: Mouse moved to (149, 76)
Screenshot: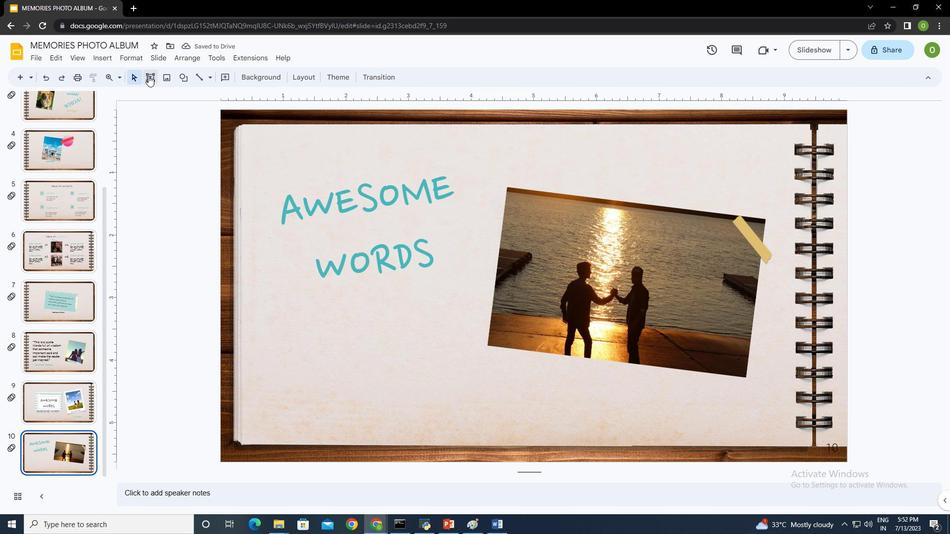 
Action: Mouse pressed left at (149, 76)
Screenshot: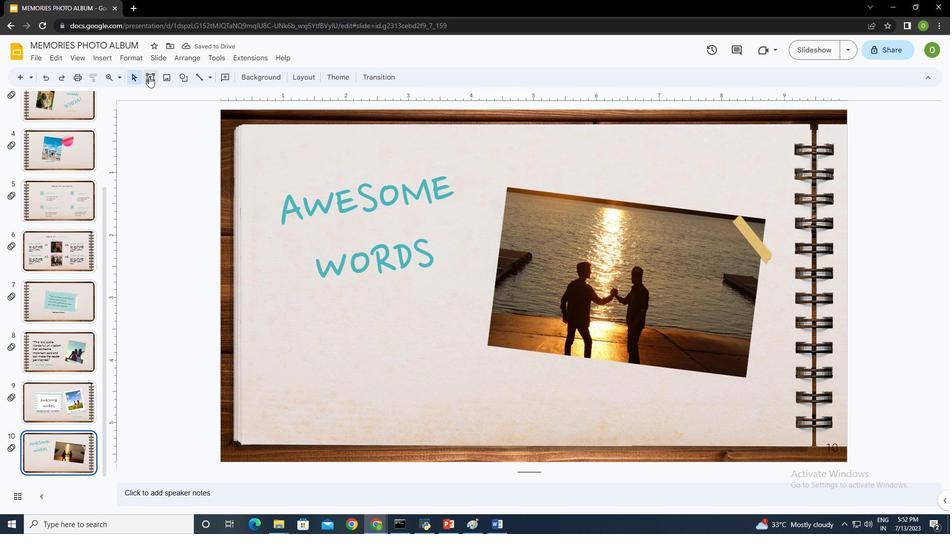 
Action: Mouse moved to (351, 312)
Screenshot: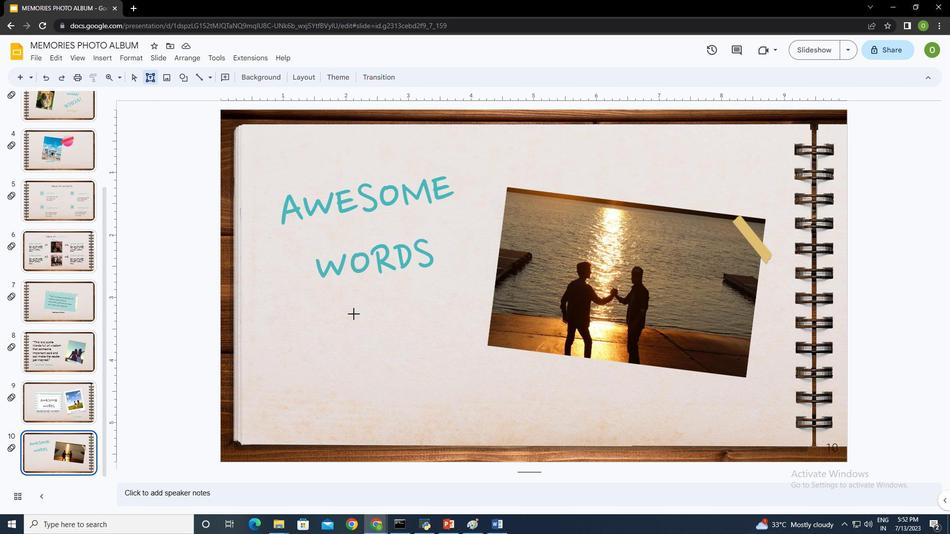 
Action: Mouse pressed left at (351, 312)
Screenshot: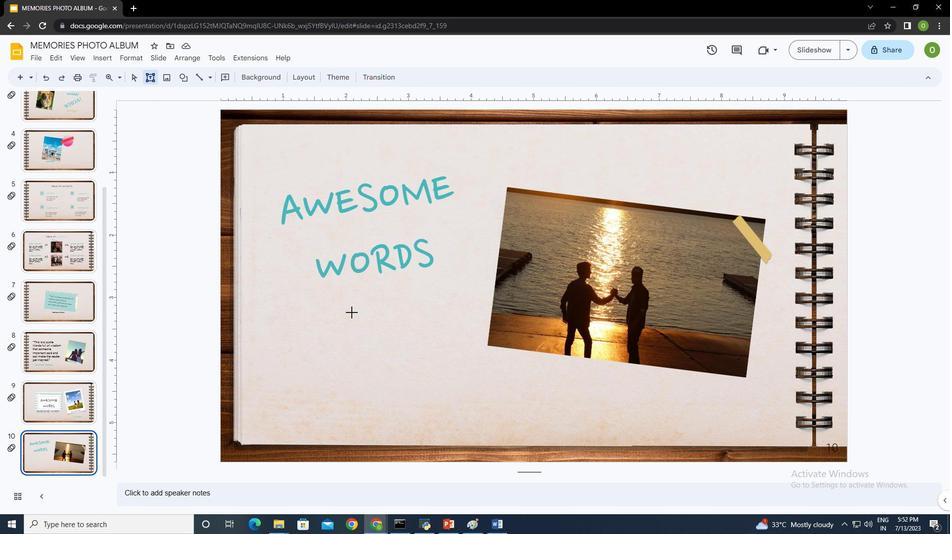 
Action: Mouse moved to (382, 346)
Screenshot: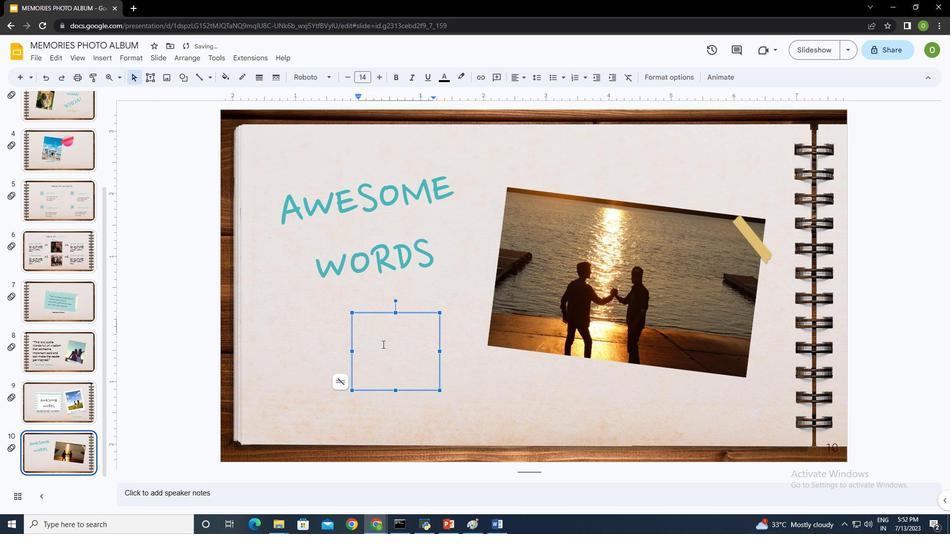 
Action: Key pressed AWESOME<Key.space>WORDSctrl+A
Screenshot: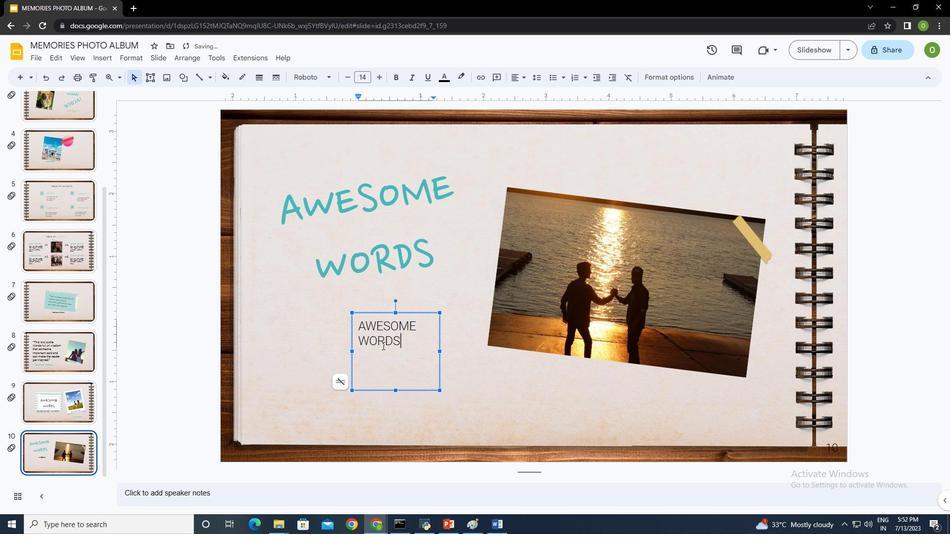 
Action: Mouse moved to (225, 77)
Screenshot: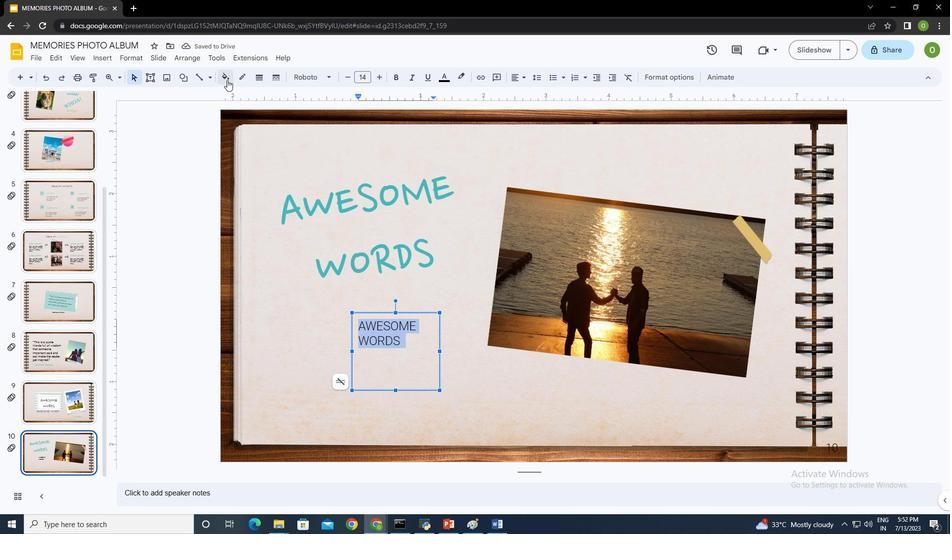 
Action: Mouse pressed left at (225, 77)
Screenshot: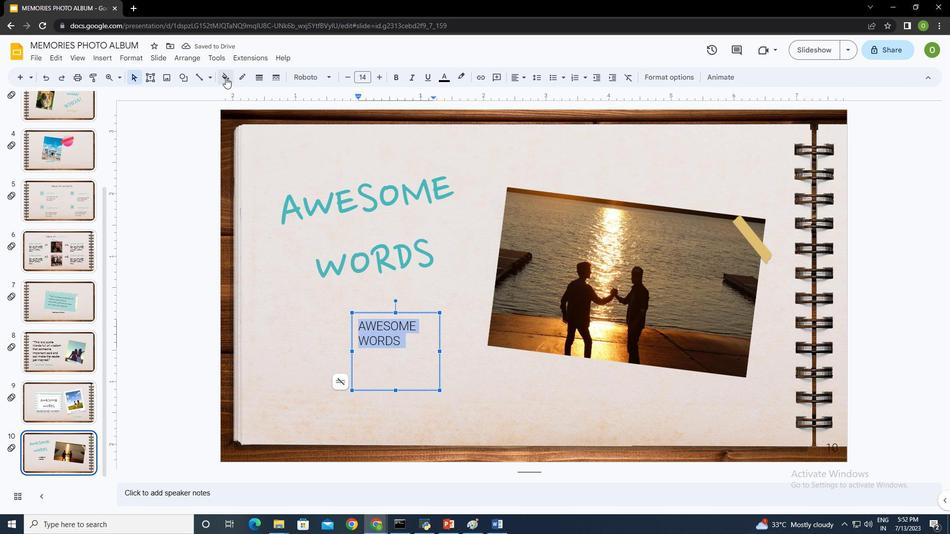 
Action: Mouse moved to (307, 128)
Screenshot: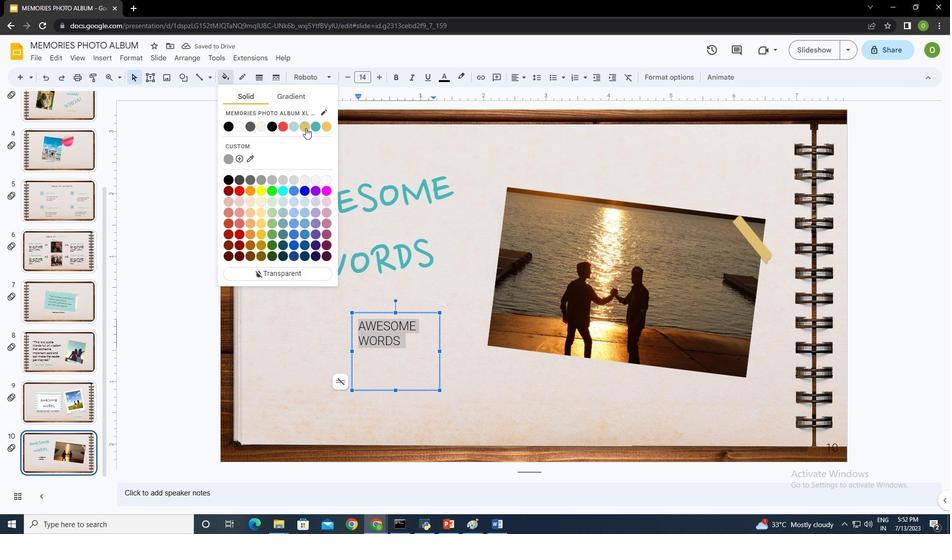 
Action: Mouse pressed left at (307, 128)
Screenshot: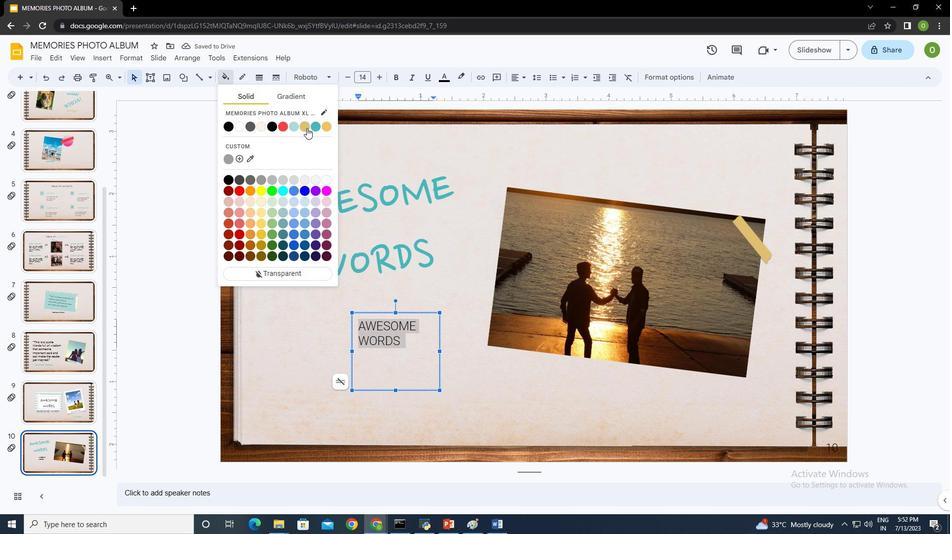 
Action: Mouse moved to (376, 76)
Screenshot: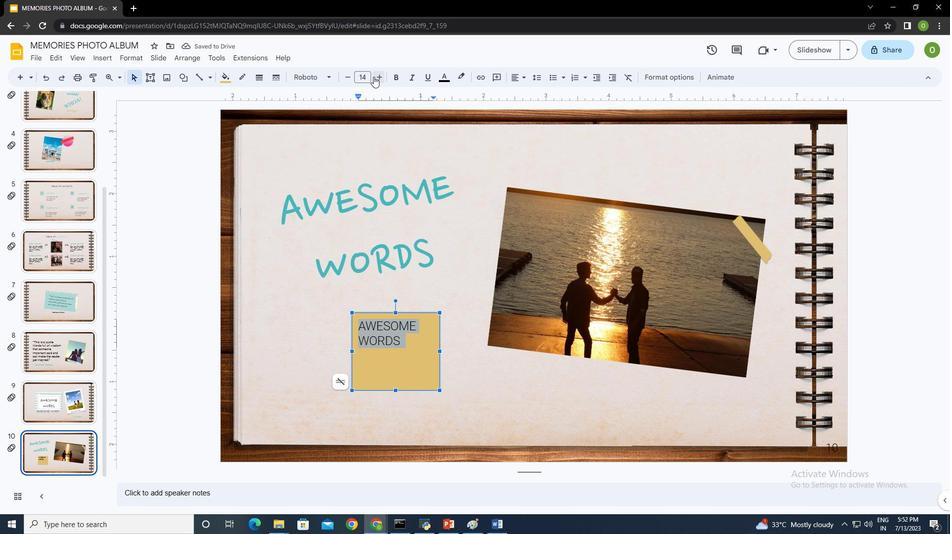 
Action: Mouse pressed left at (376, 76)
Screenshot: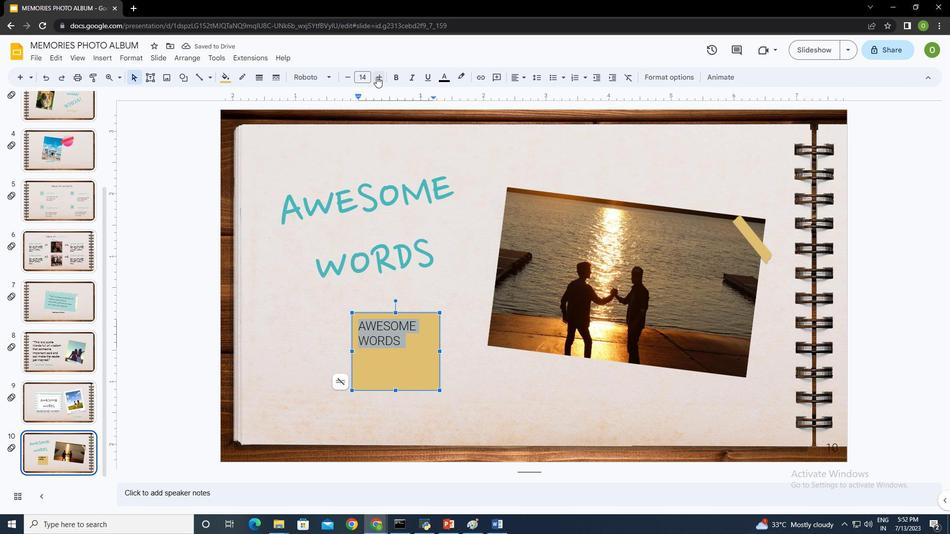 
Action: Mouse pressed left at (376, 76)
Screenshot: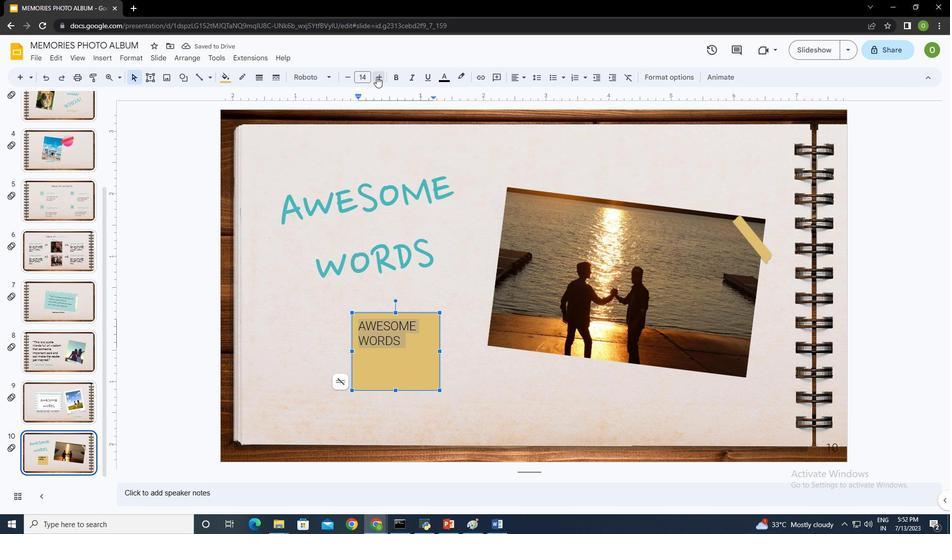
Action: Mouse pressed left at (376, 76)
Screenshot: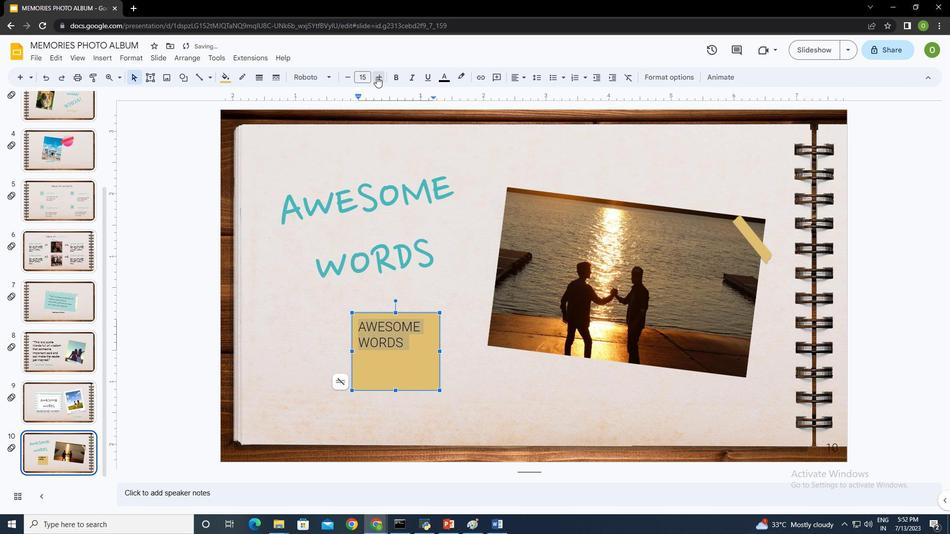 
Action: Mouse pressed left at (376, 76)
Screenshot: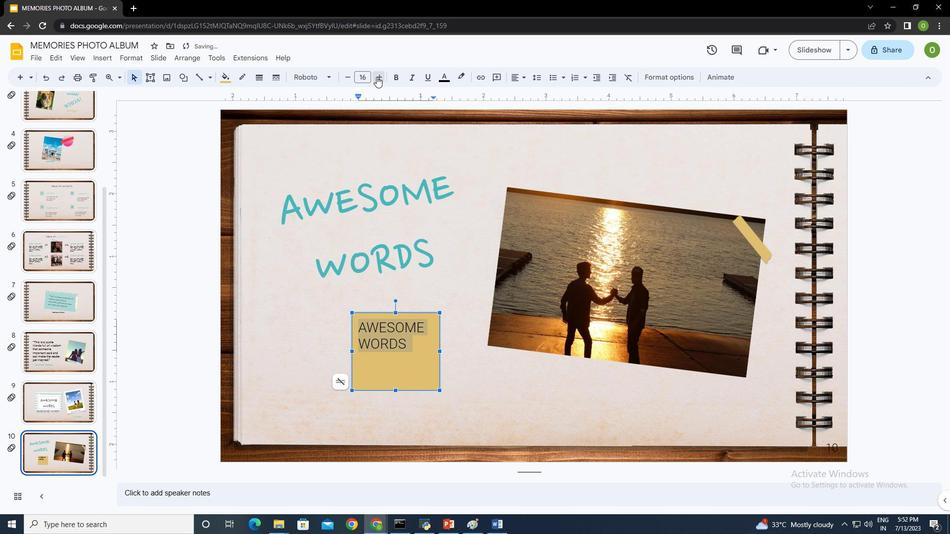 
Action: Mouse pressed left at (376, 76)
Screenshot: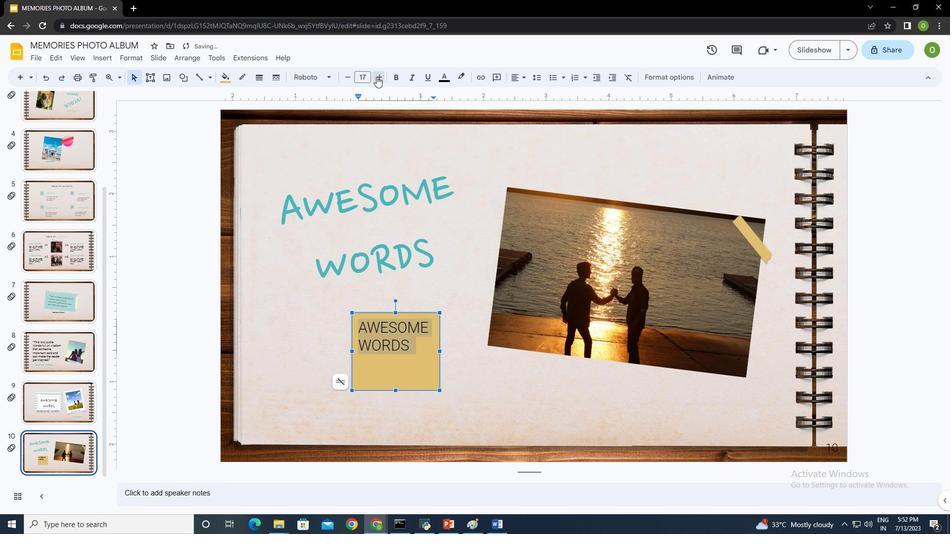 
Action: Mouse moved to (324, 77)
Screenshot: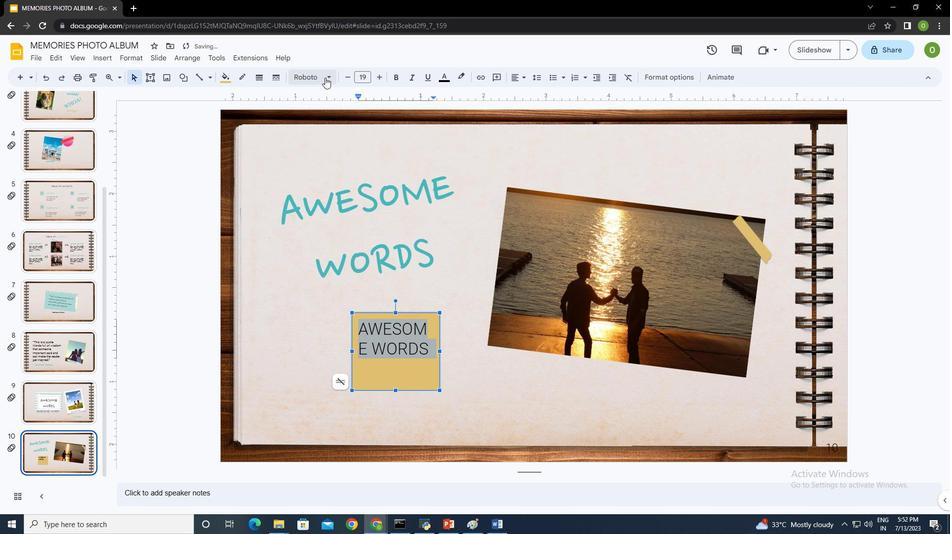
Action: Mouse pressed left at (324, 77)
Screenshot: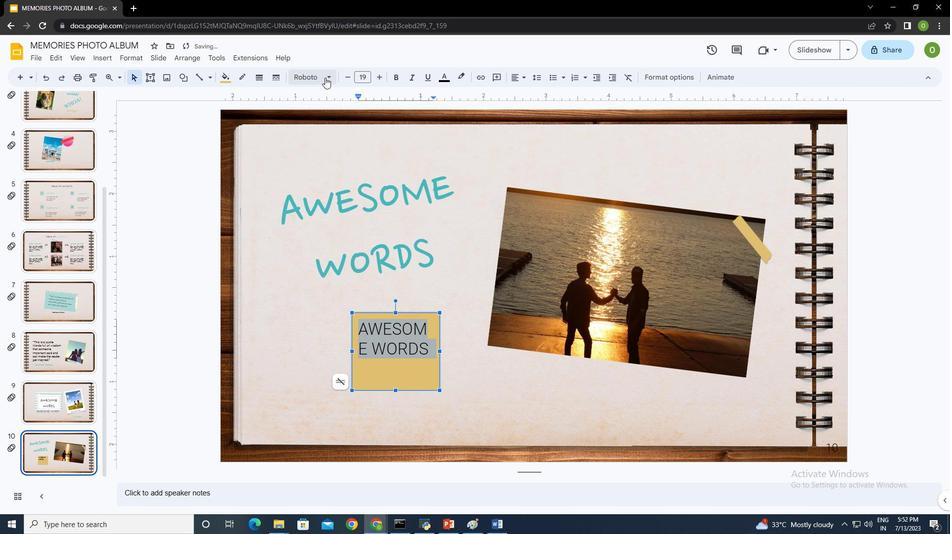 
Action: Mouse moved to (339, 132)
Screenshot: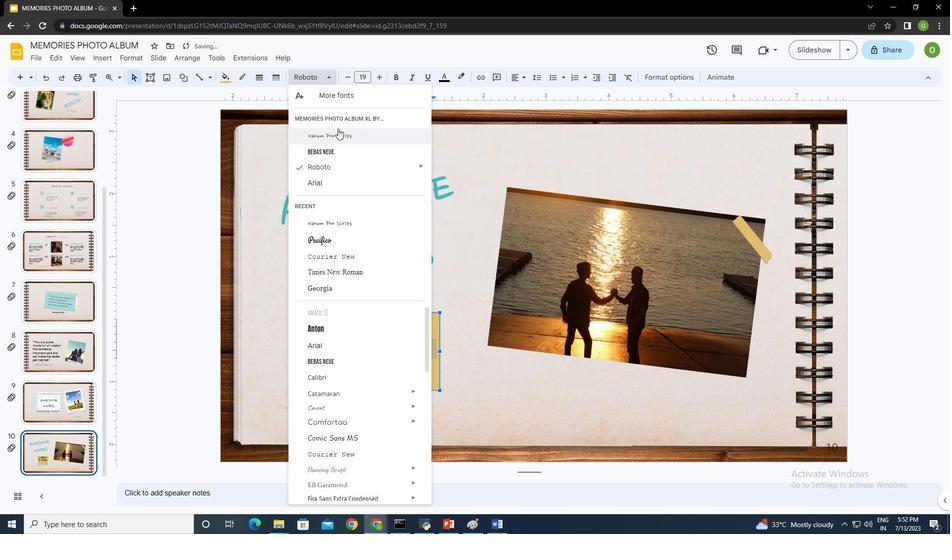 
Action: Mouse pressed left at (339, 132)
Screenshot: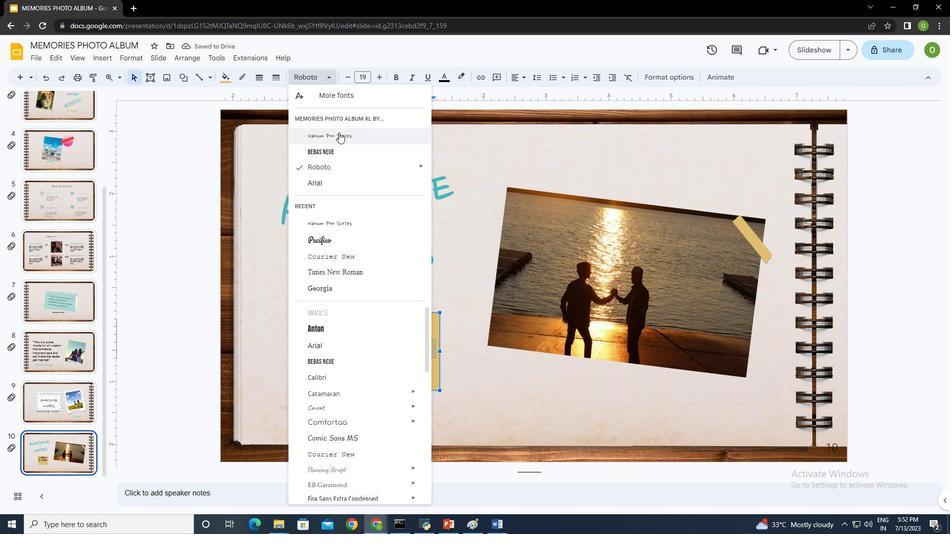 
Action: Mouse moved to (382, 77)
Screenshot: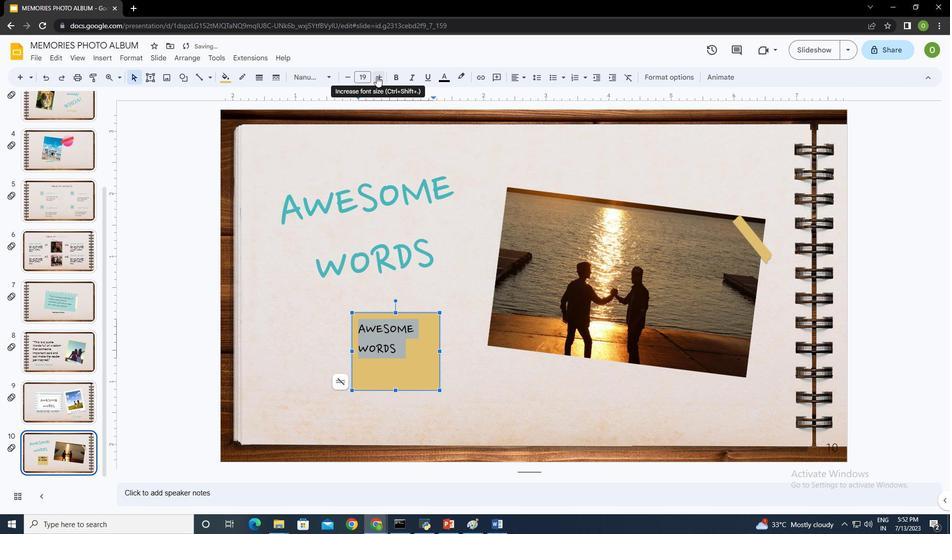 
Action: Mouse pressed left at (382, 77)
Screenshot: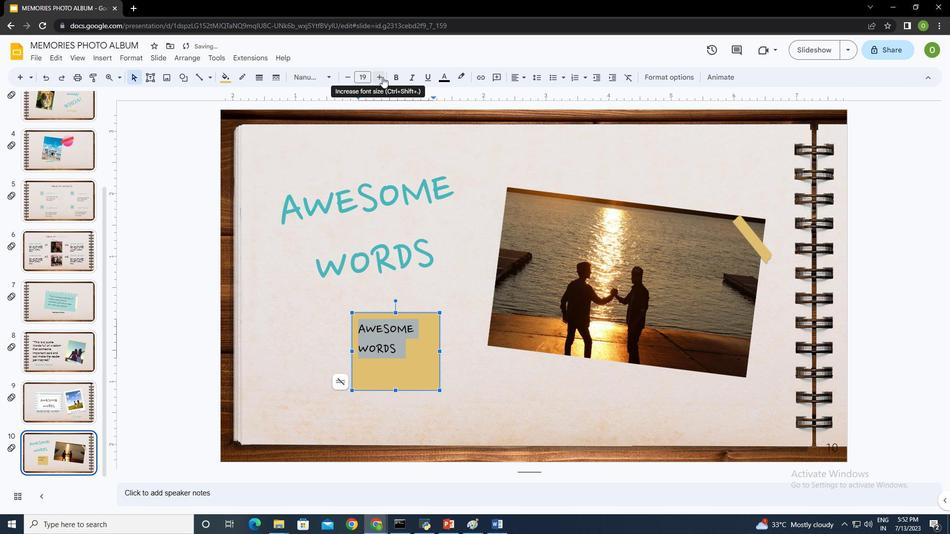 
Action: Mouse pressed left at (382, 77)
Screenshot: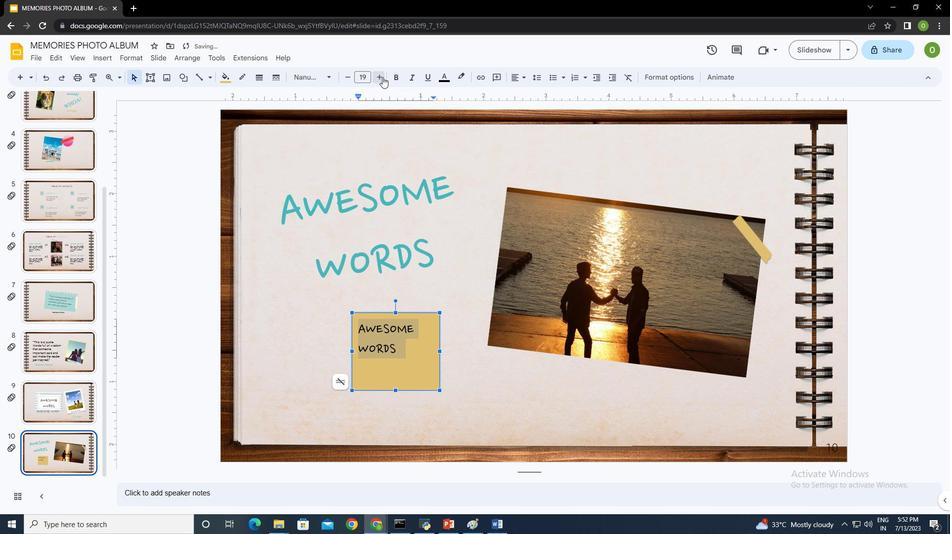 
Action: Mouse pressed left at (382, 77)
Screenshot: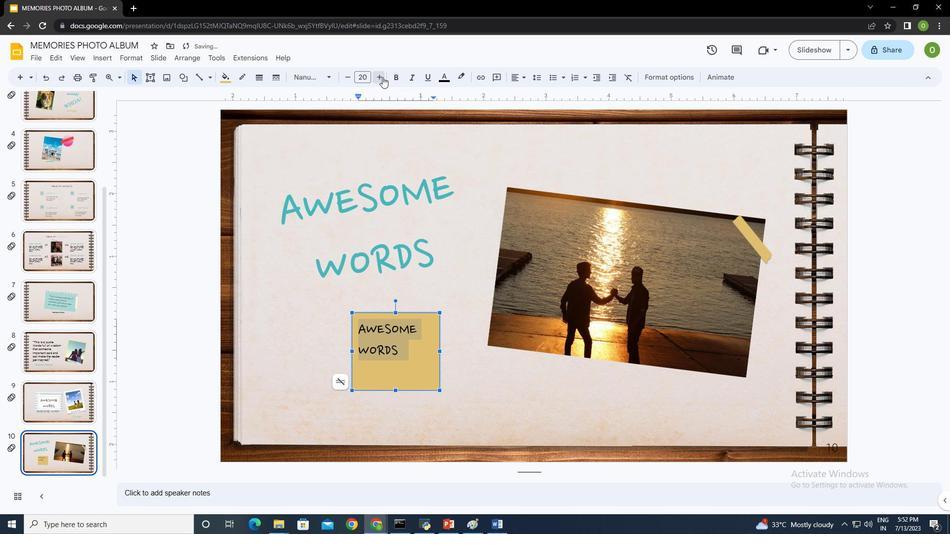 
Action: Mouse pressed left at (382, 77)
Screenshot: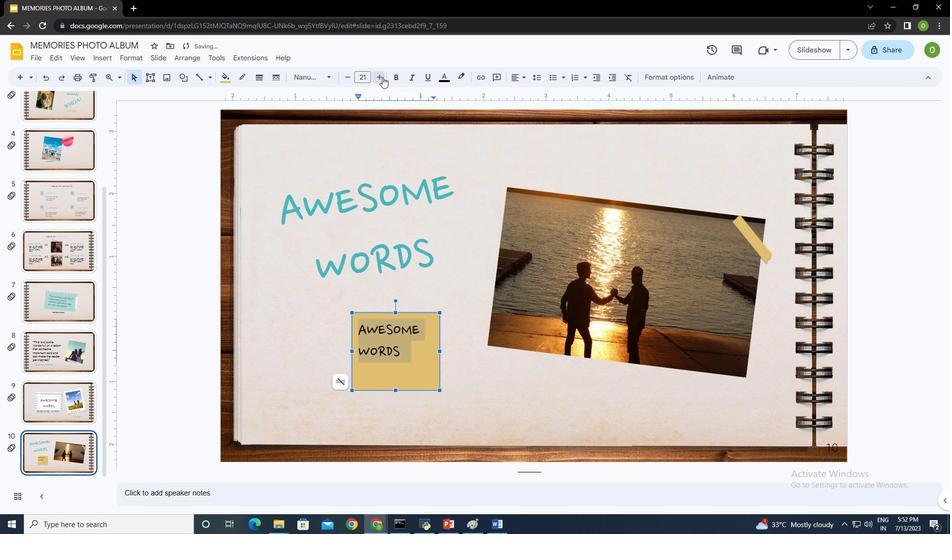 
Action: Mouse pressed left at (382, 77)
Screenshot: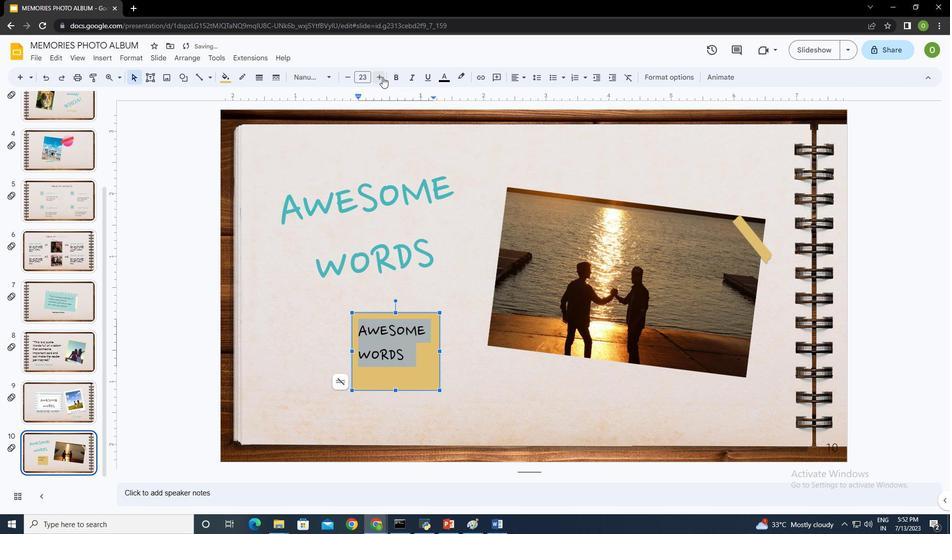 
Action: Mouse moved to (520, 76)
Screenshot: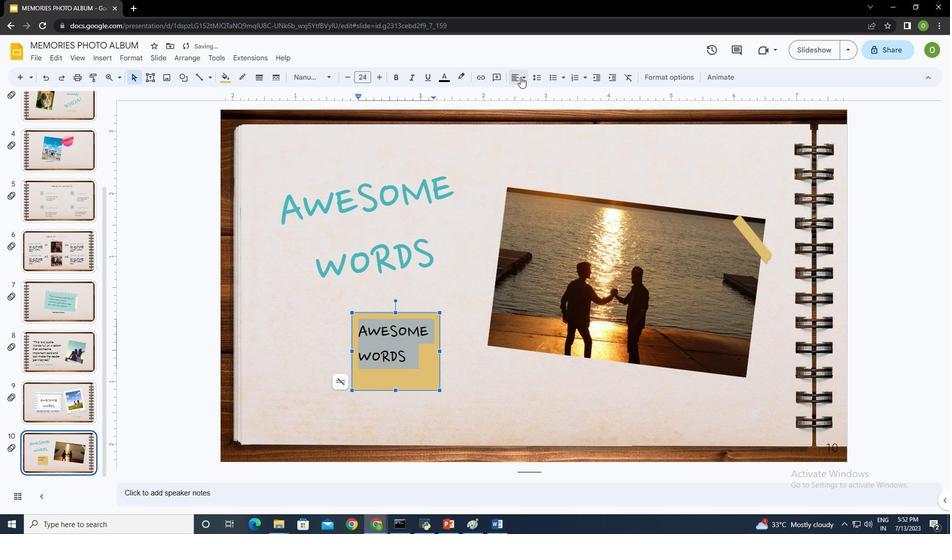 
Action: Mouse pressed left at (520, 76)
Screenshot: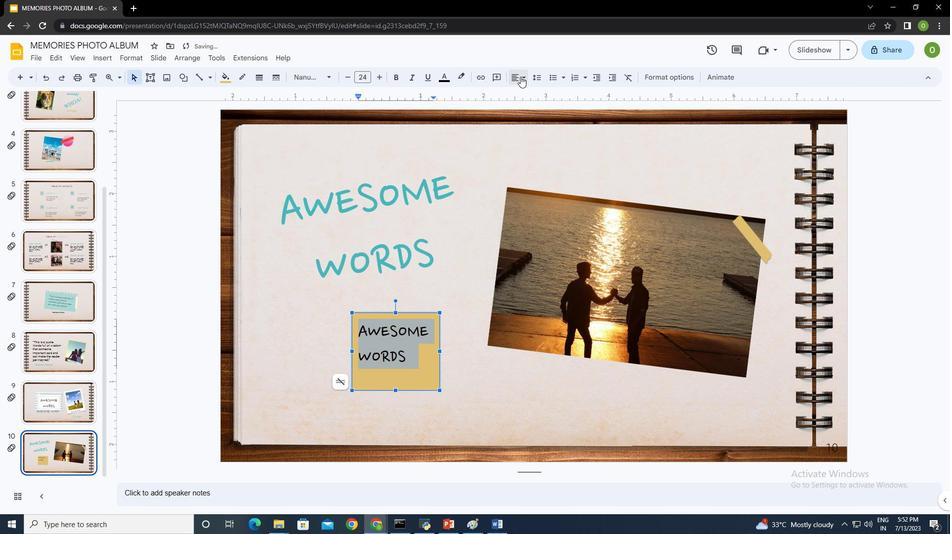 
Action: Mouse moved to (529, 93)
Screenshot: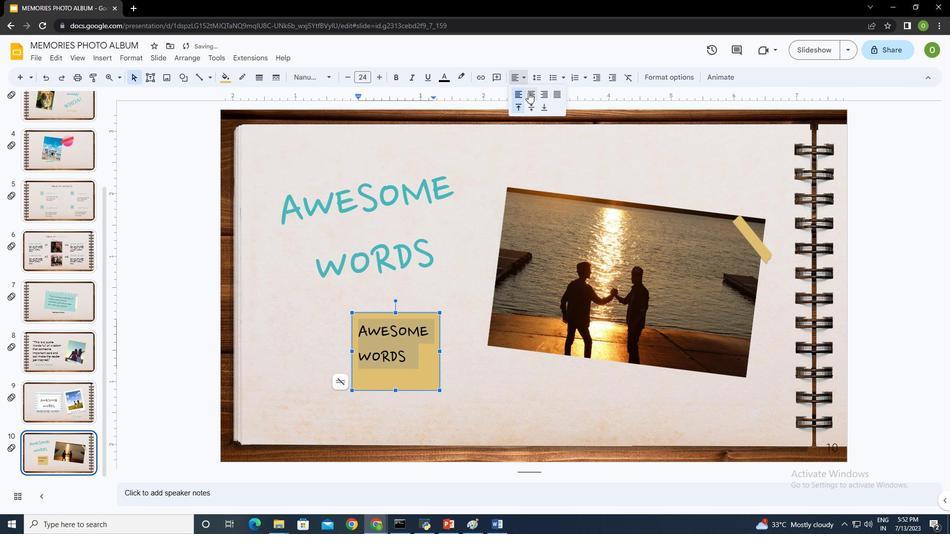 
Action: Mouse pressed left at (529, 93)
Screenshot: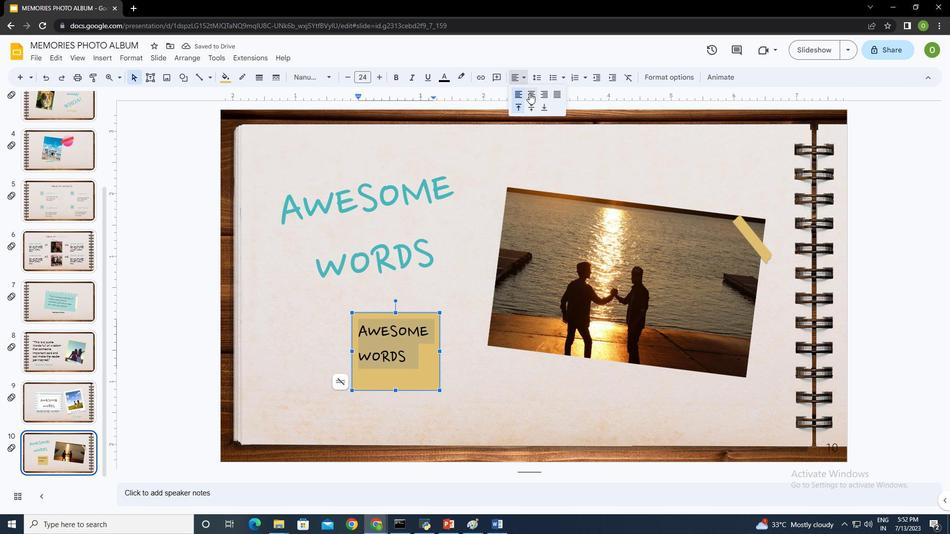 
Action: Mouse moved to (379, 76)
Screenshot: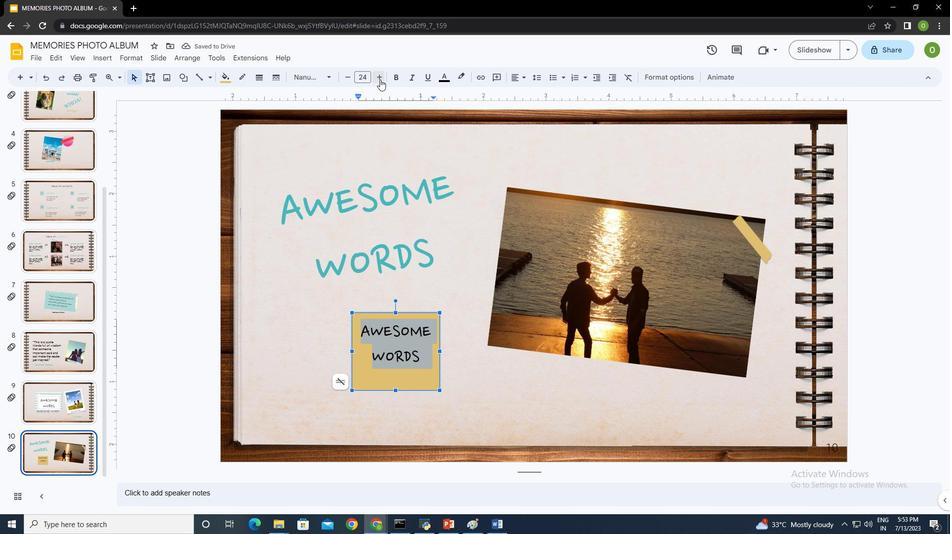 
Action: Mouse pressed left at (379, 76)
Screenshot: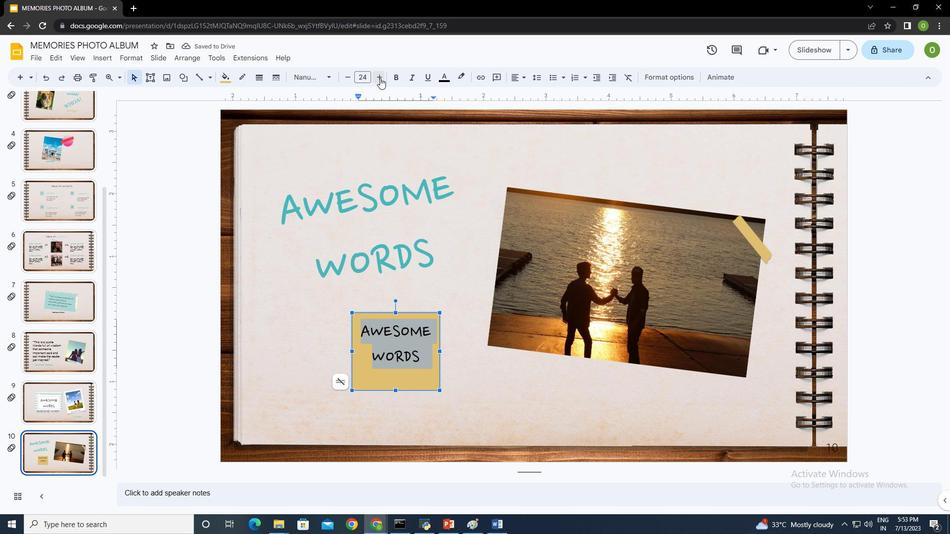 
Action: Mouse pressed left at (379, 76)
Screenshot: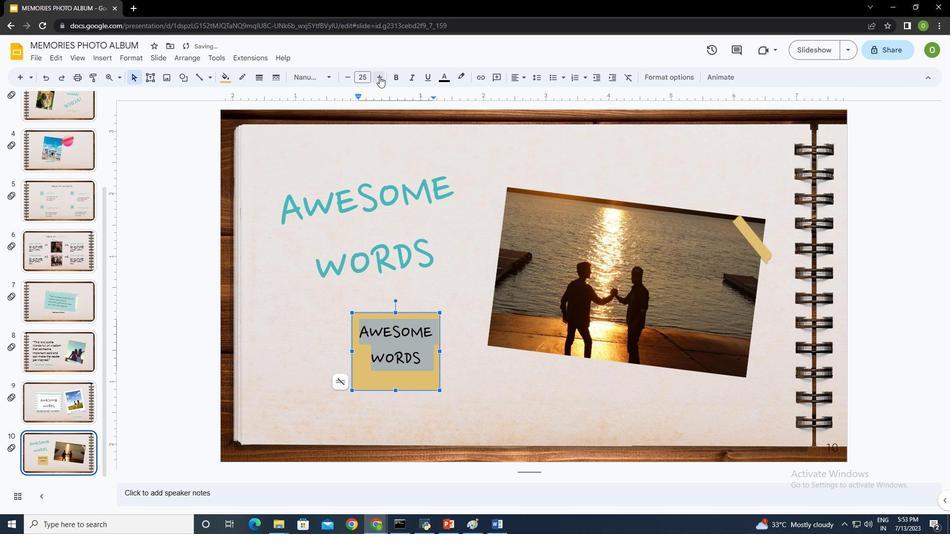 
Action: Mouse pressed left at (379, 76)
Screenshot: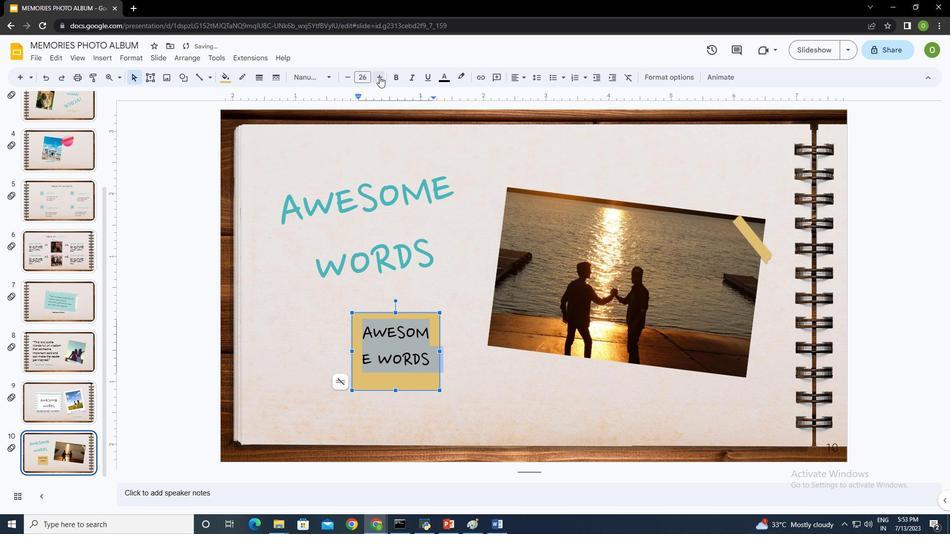 
Action: Mouse moved to (353, 352)
Screenshot: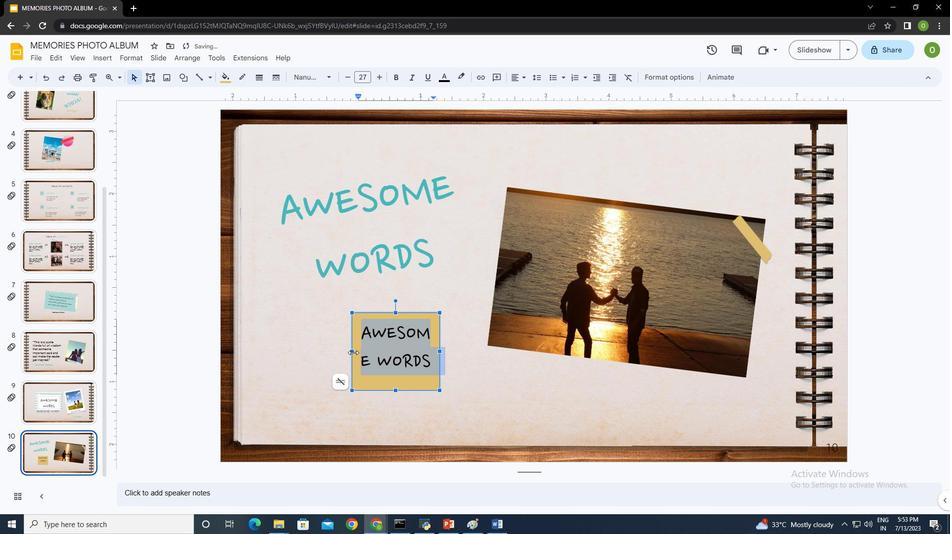 
Action: Mouse pressed left at (353, 352)
Screenshot: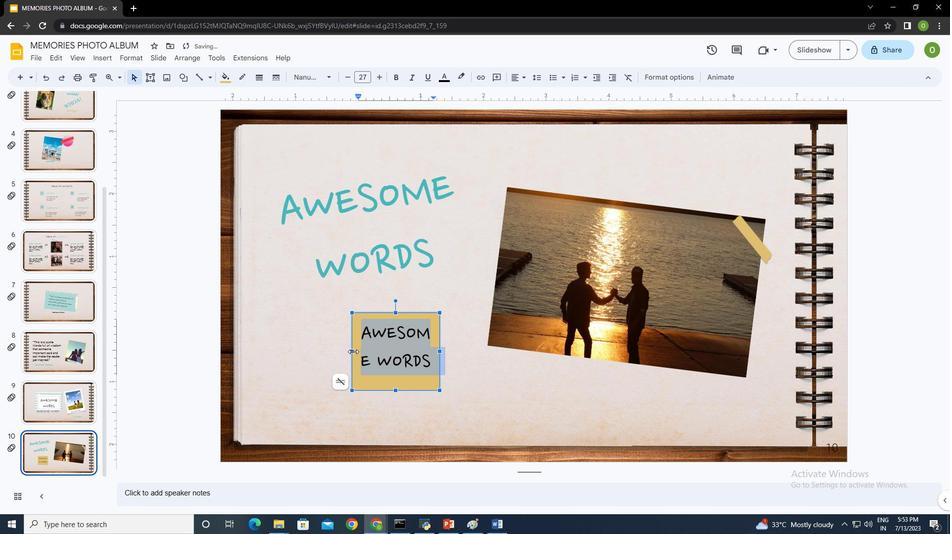 
Action: Mouse moved to (426, 369)
Screenshot: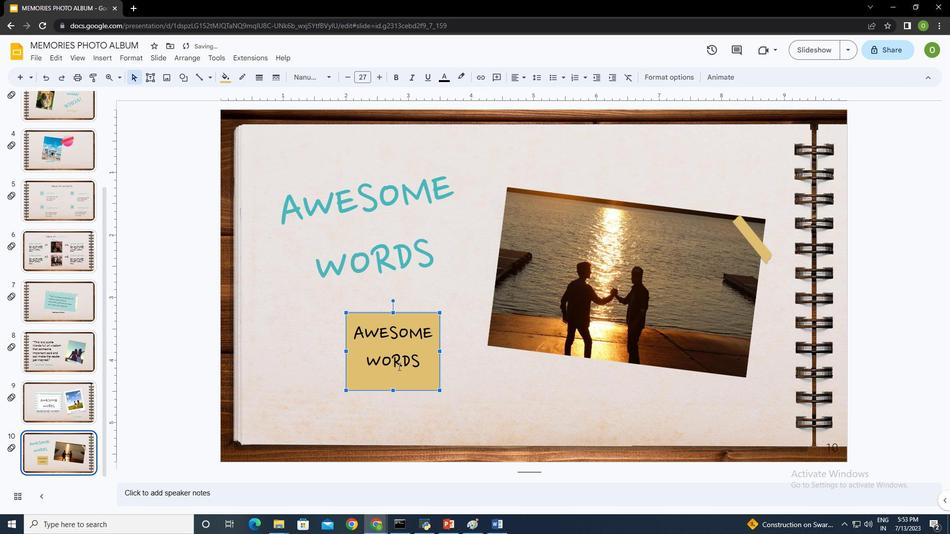 
Action: Mouse pressed left at (426, 369)
Screenshot: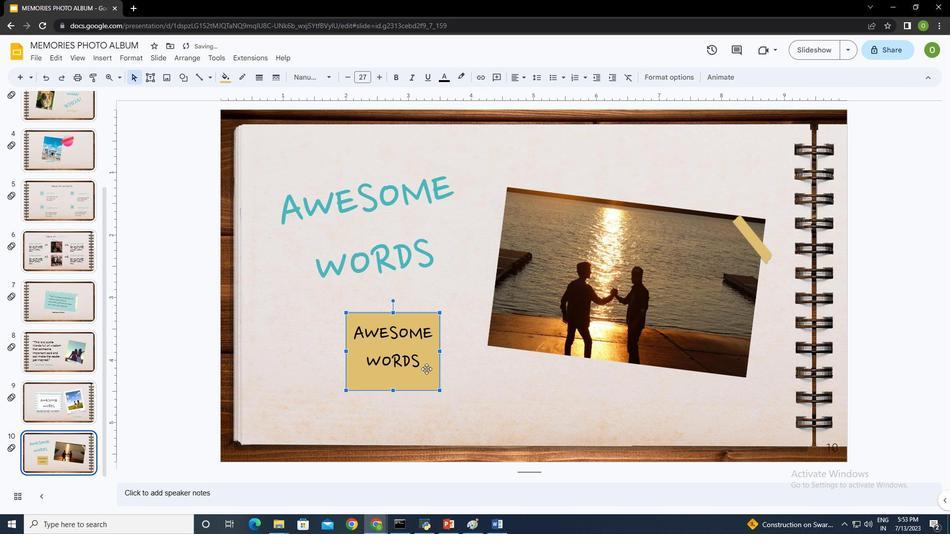 
Action: Mouse moved to (392, 301)
Screenshot: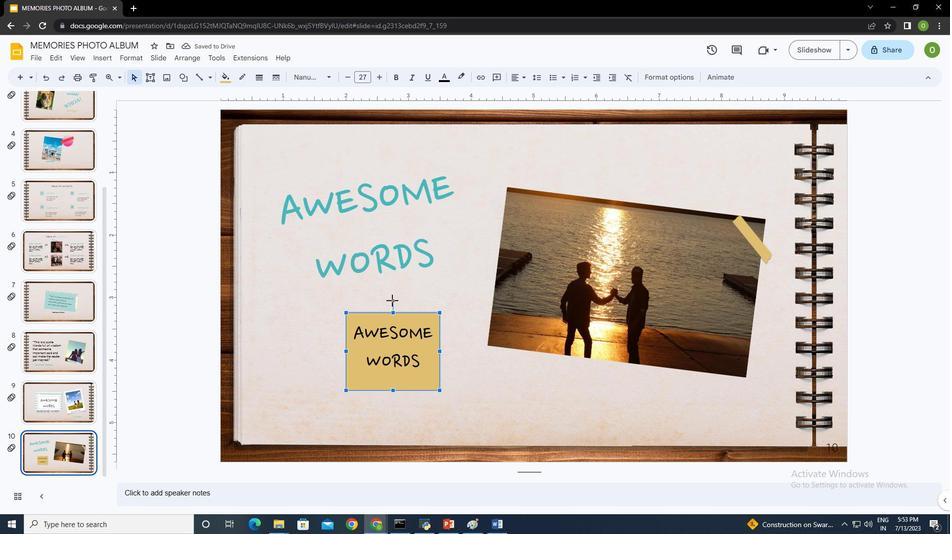
Action: Mouse pressed left at (392, 301)
Screenshot: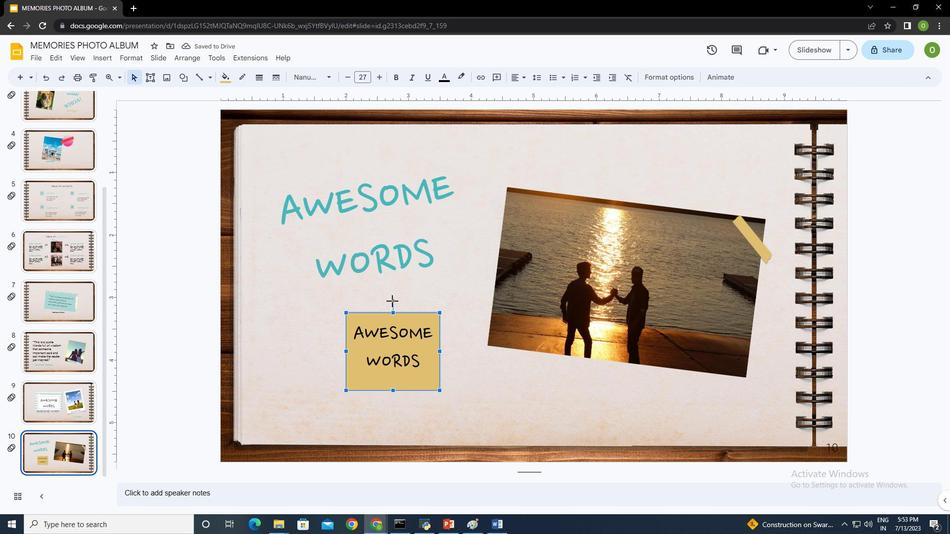 
Action: Mouse moved to (443, 293)
Screenshot: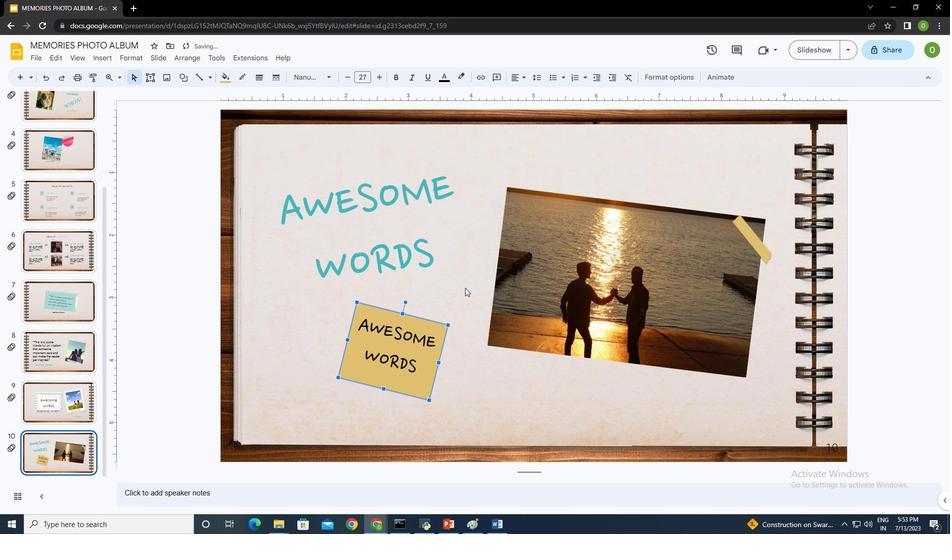 
Action: Mouse pressed left at (443, 293)
Screenshot: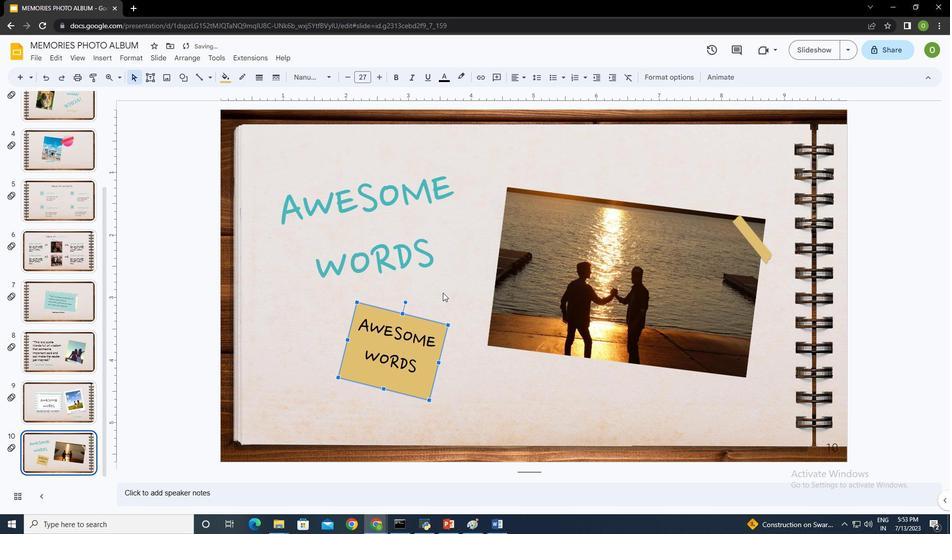 
Action: Mouse moved to (472, 387)
Screenshot: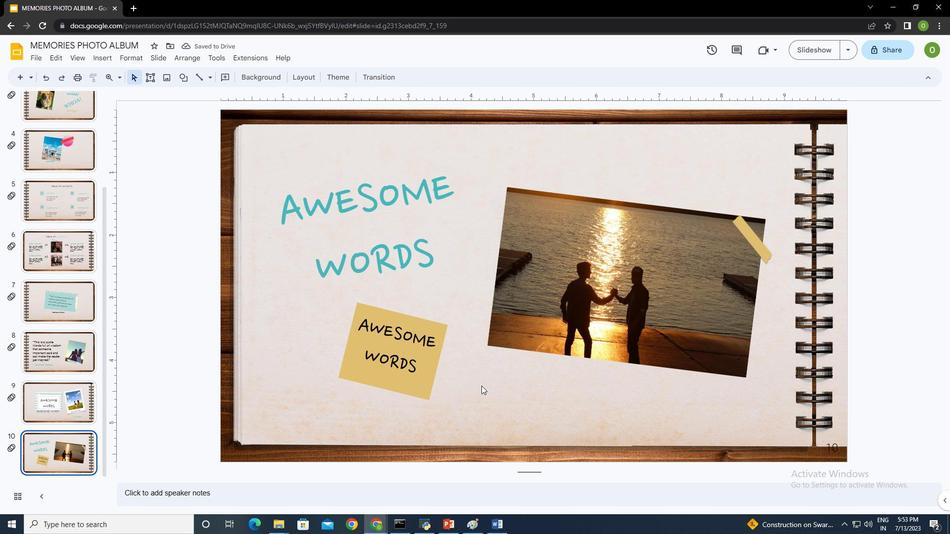 
Action: Mouse pressed left at (472, 387)
Screenshot: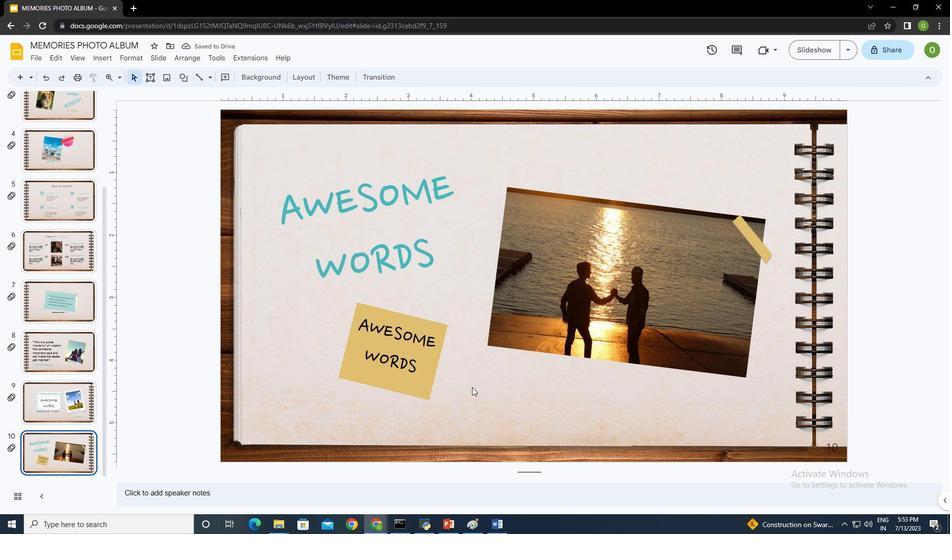 
Action: Mouse moved to (592, 161)
Screenshot: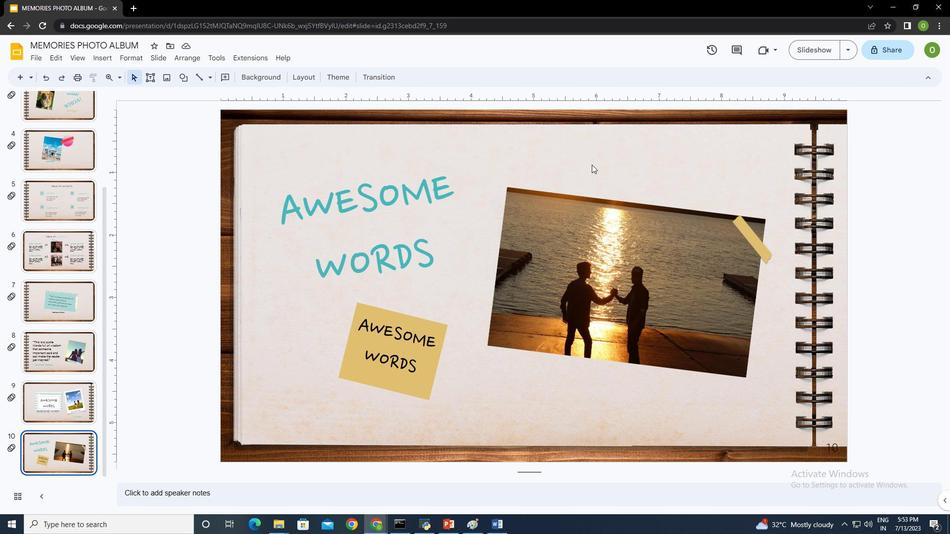 
Action: Mouse pressed left at (592, 161)
Screenshot: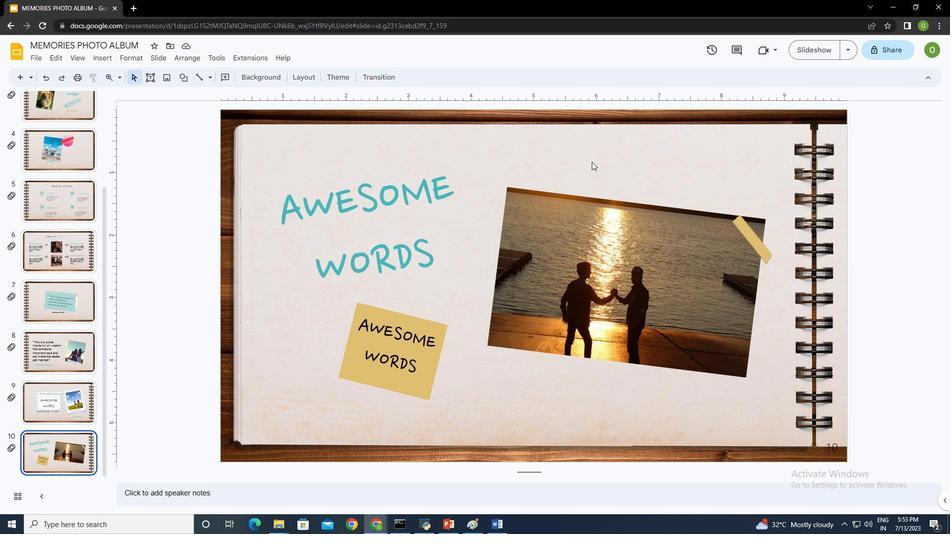 
Action: Mouse moved to (640, 259)
Screenshot: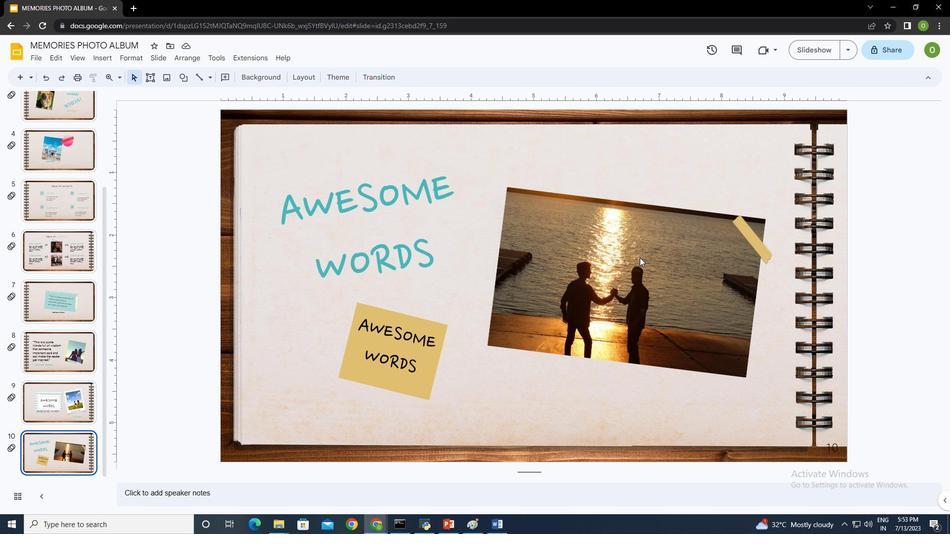 
Action: Mouse pressed left at (640, 259)
Screenshot: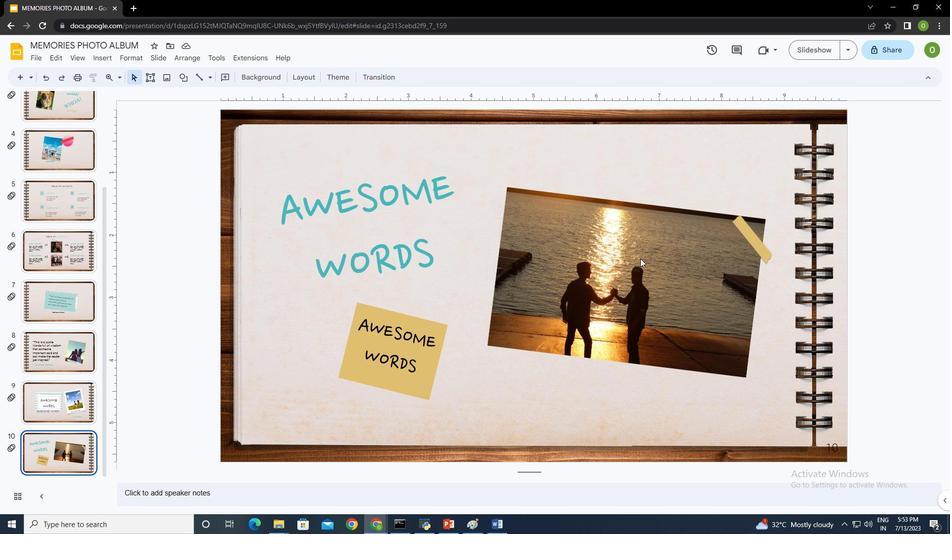 
Action: Mouse moved to (479, 75)
Screenshot: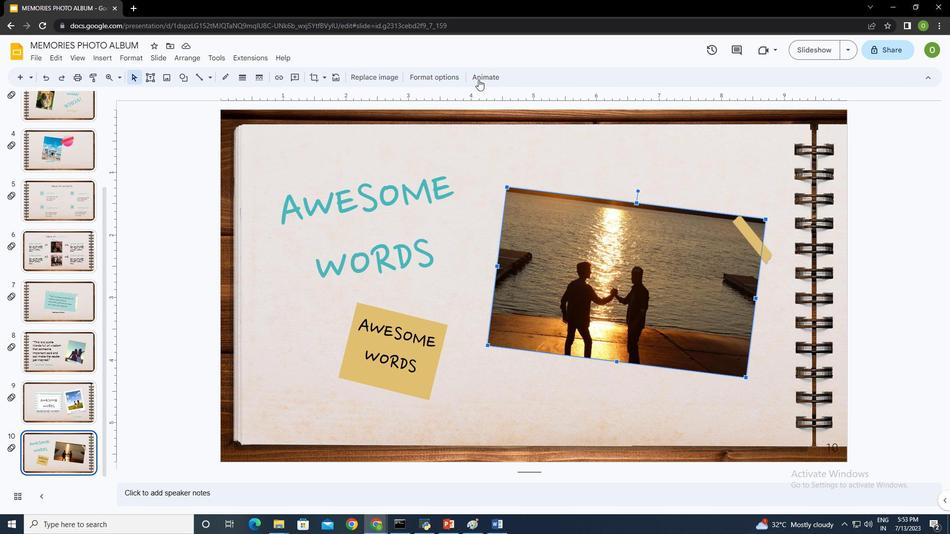 
Action: Mouse pressed left at (479, 75)
Screenshot: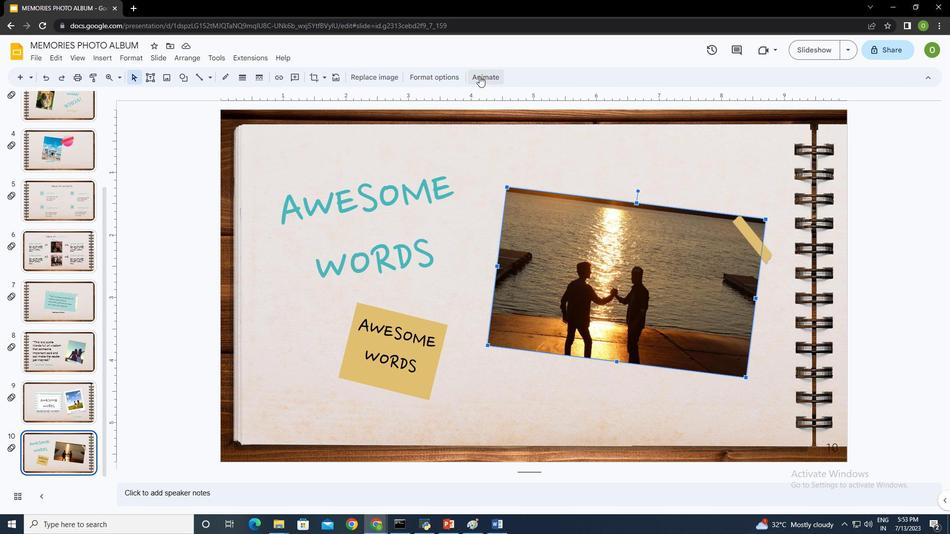 
Action: Mouse moved to (842, 196)
Screenshot: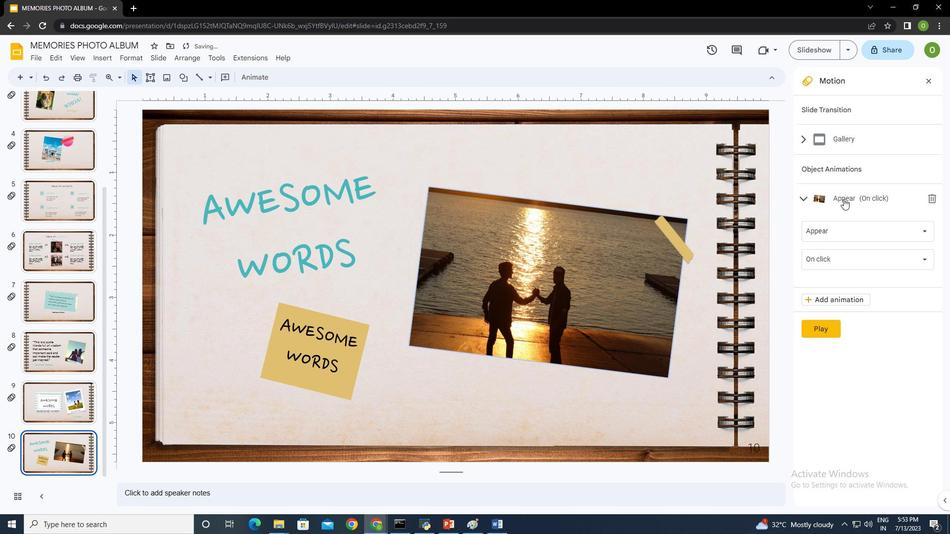 
Action: Mouse pressed left at (842, 196)
Screenshot: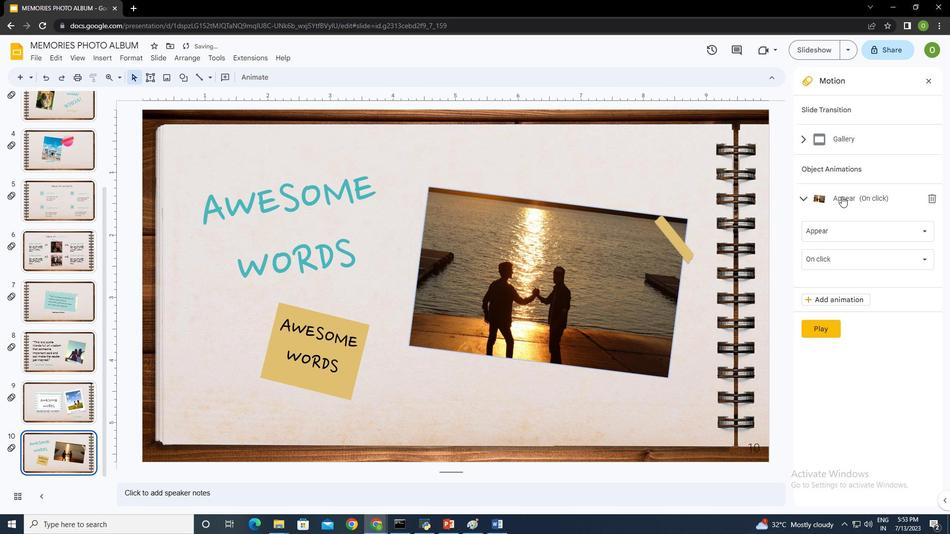 
Action: Mouse pressed left at (842, 196)
Screenshot: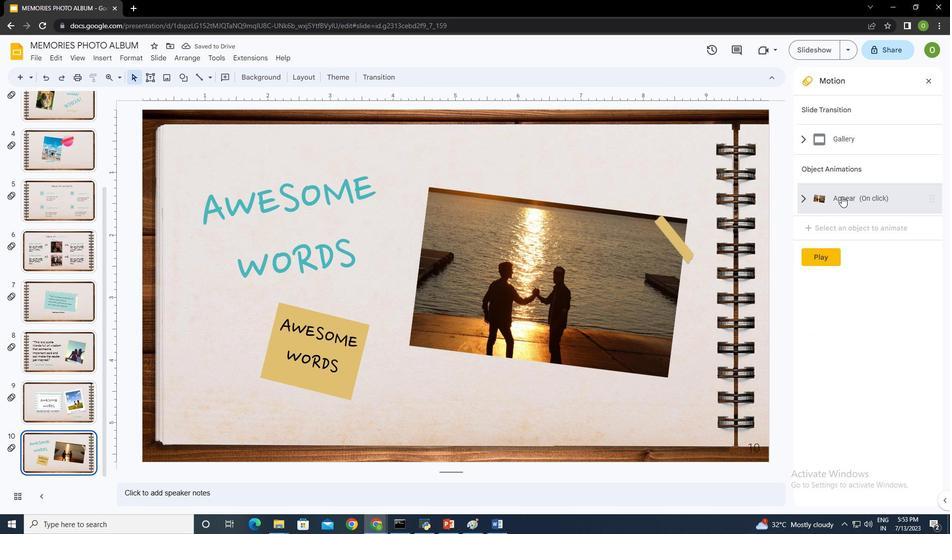 
Action: Mouse moved to (828, 228)
Screenshot: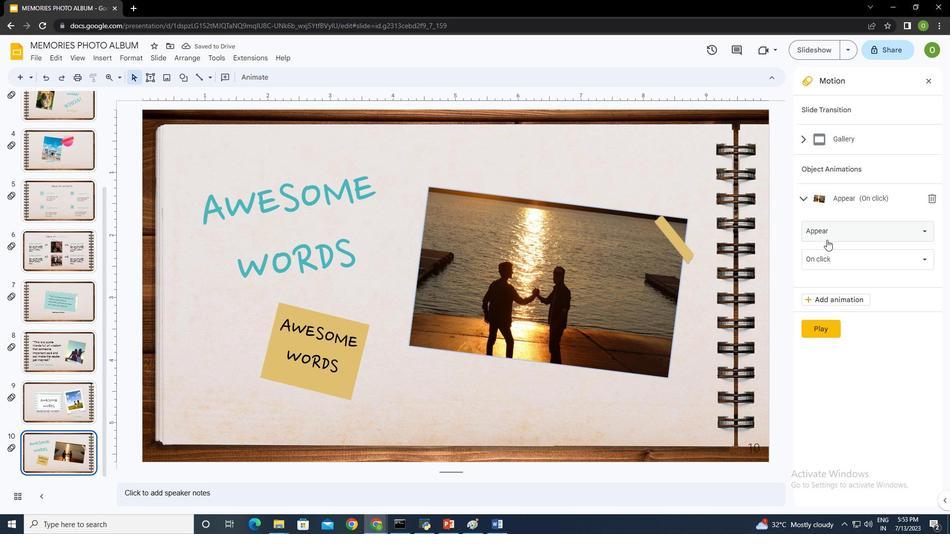 
Action: Mouse pressed left at (828, 228)
Screenshot: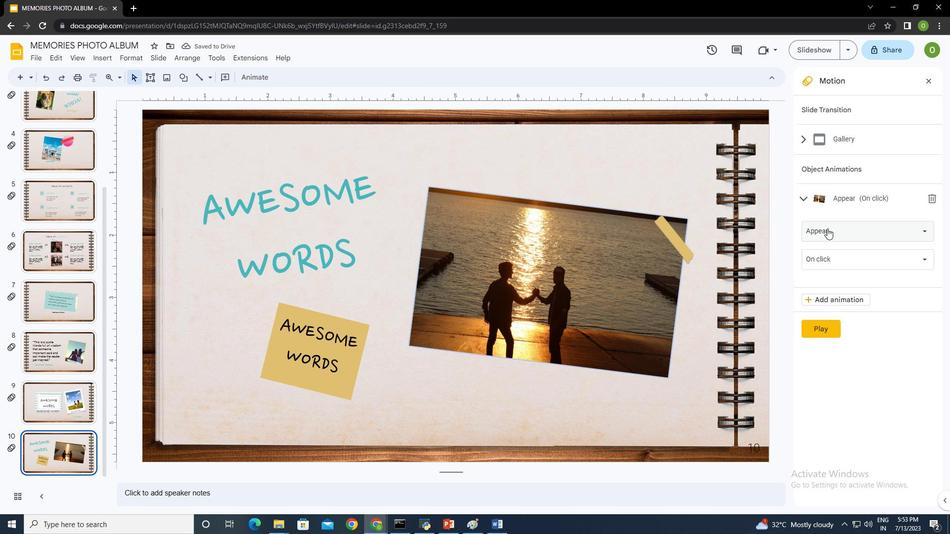 
Action: Mouse moved to (844, 349)
Screenshot: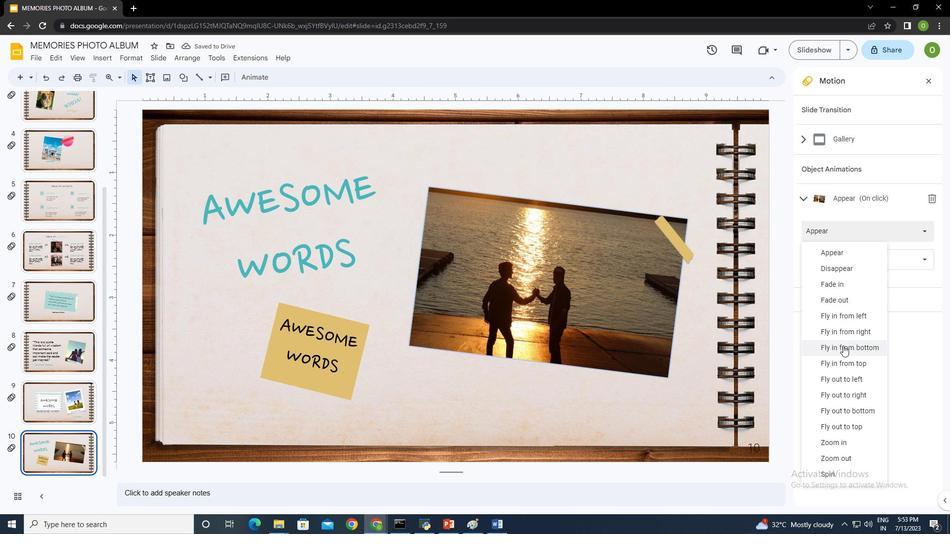 
Action: Mouse scrolled (844, 349) with delta (0, 0)
Screenshot: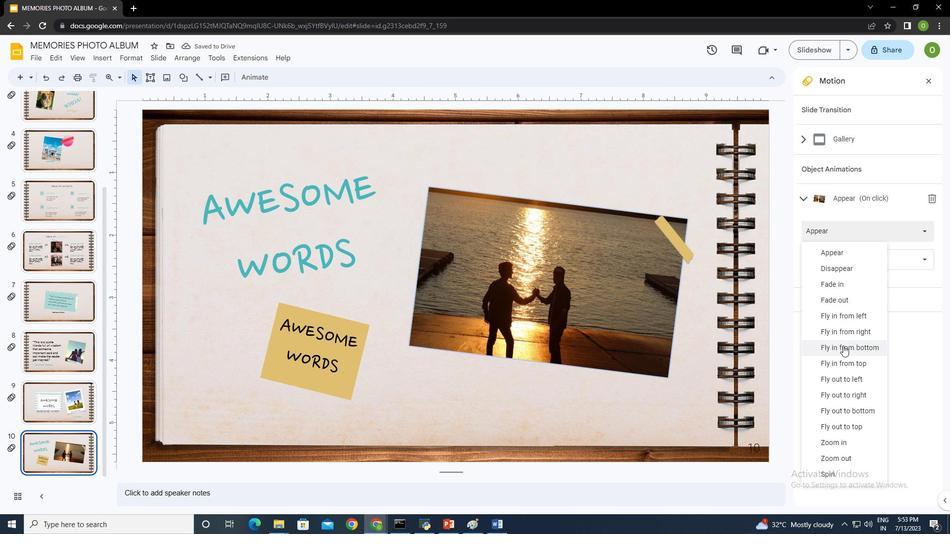 
Action: Mouse moved to (860, 365)
Screenshot: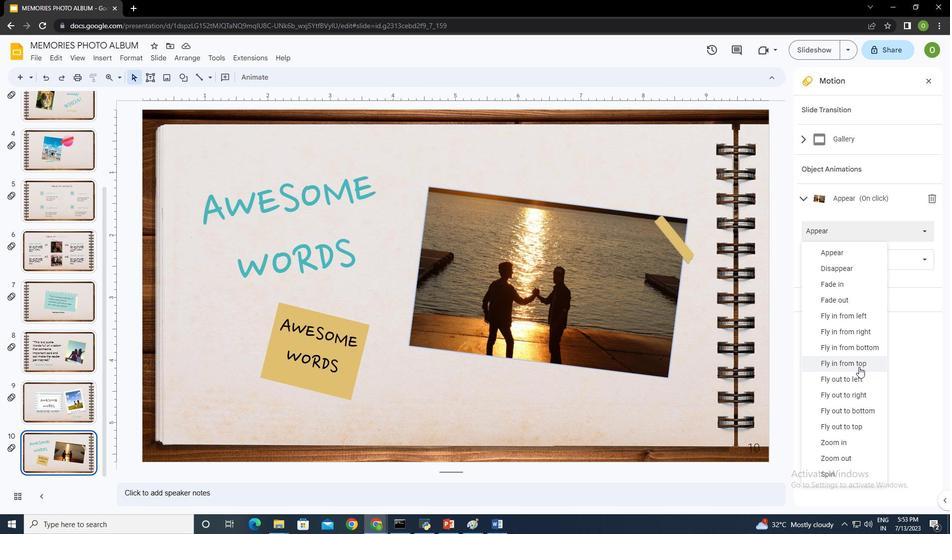 
Action: Mouse pressed left at (860, 365)
Screenshot: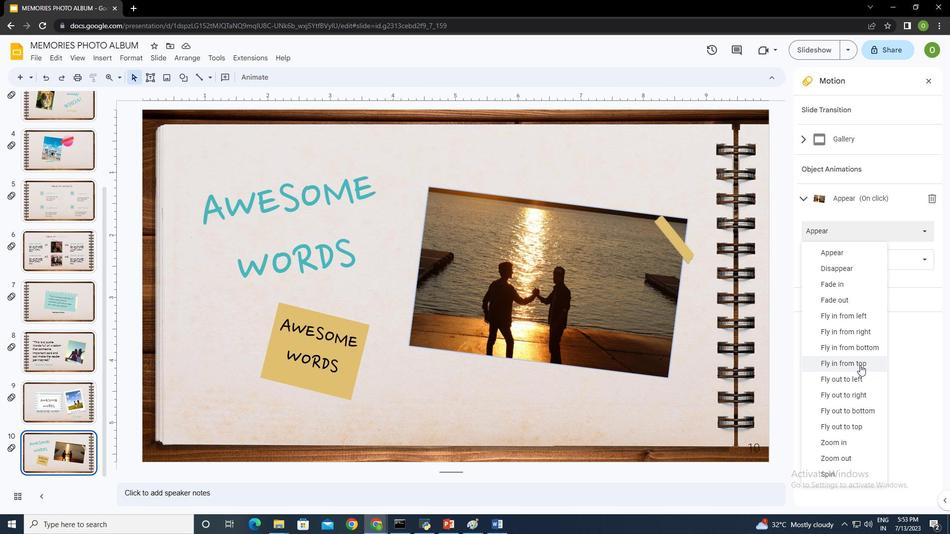 
Action: Mouse moved to (838, 258)
Screenshot: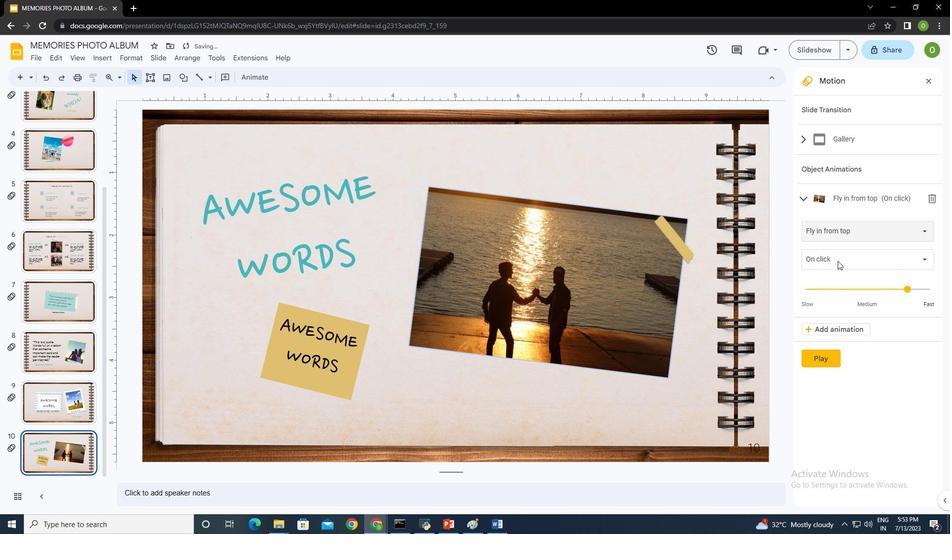
Action: Mouse pressed left at (838, 258)
Screenshot: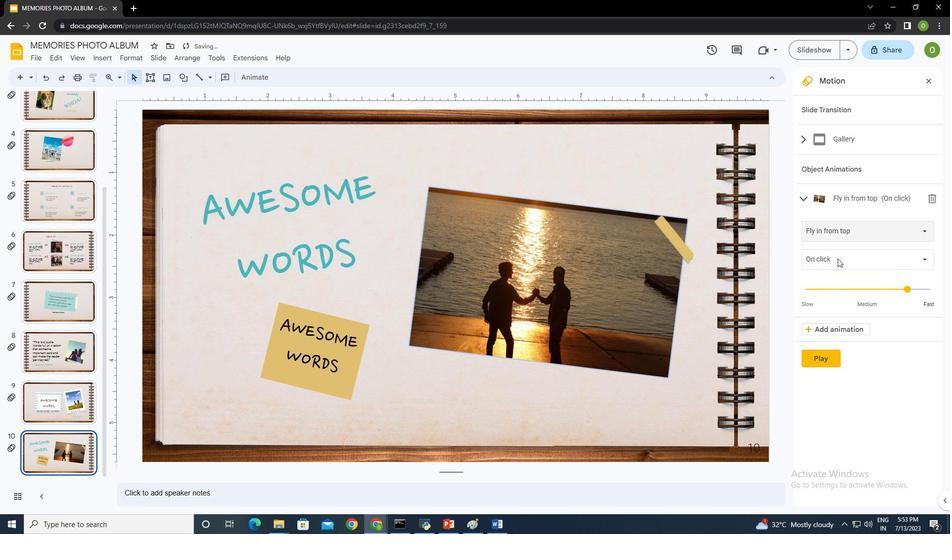
Action: Mouse moved to (846, 299)
Screenshot: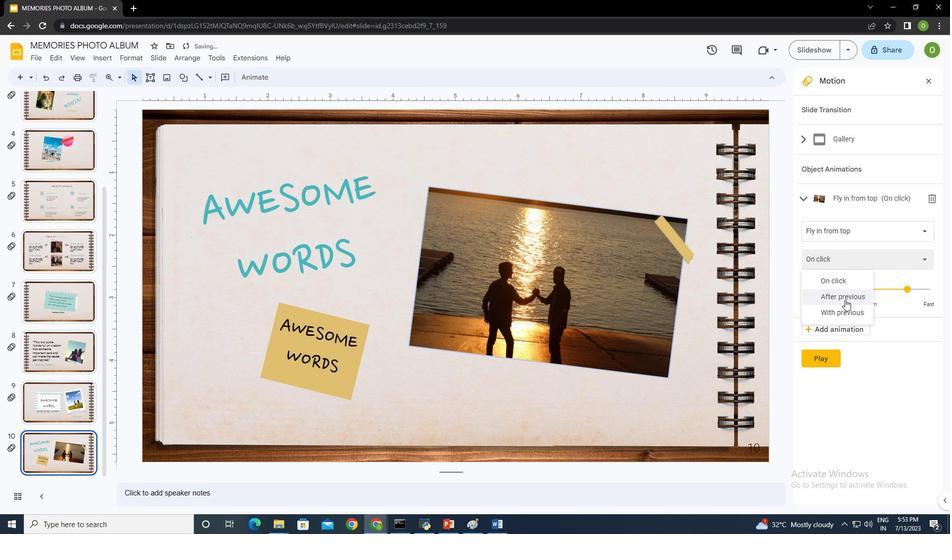 
Action: Mouse pressed left at (846, 299)
Screenshot: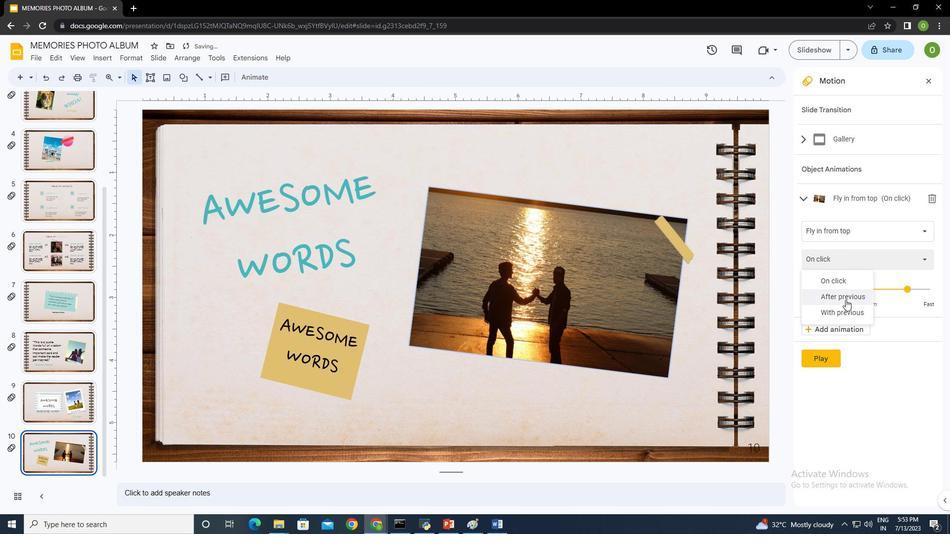 
Action: Mouse moved to (909, 289)
Screenshot: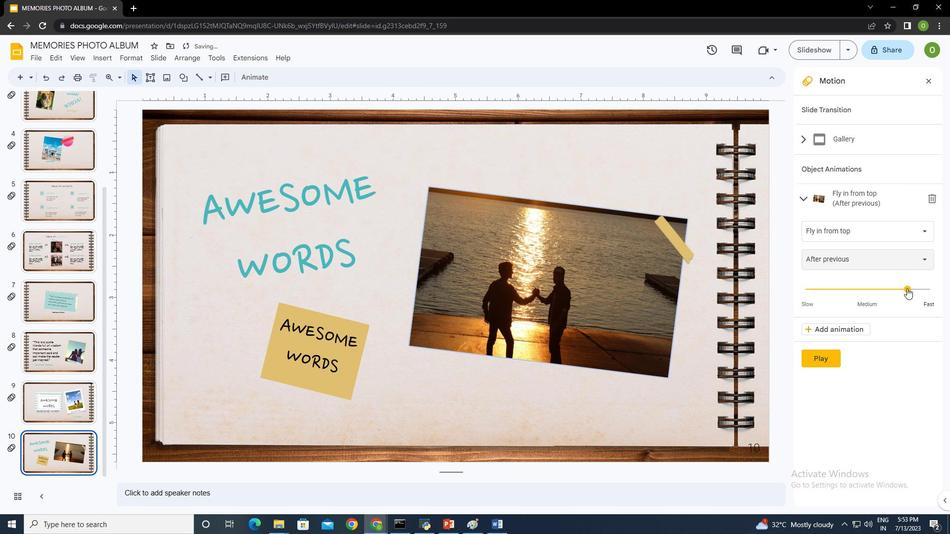 
Action: Mouse pressed left at (909, 289)
Screenshot: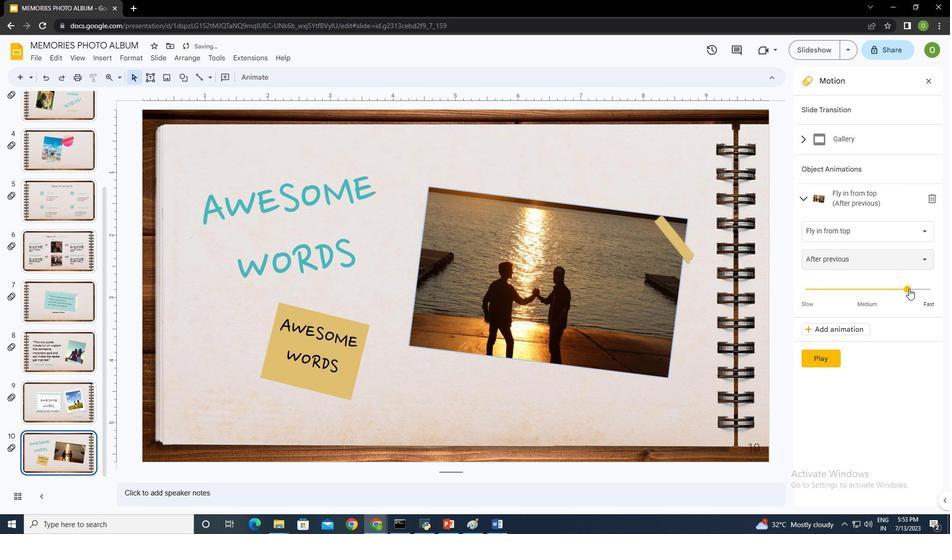 
Action: Mouse moved to (827, 361)
Screenshot: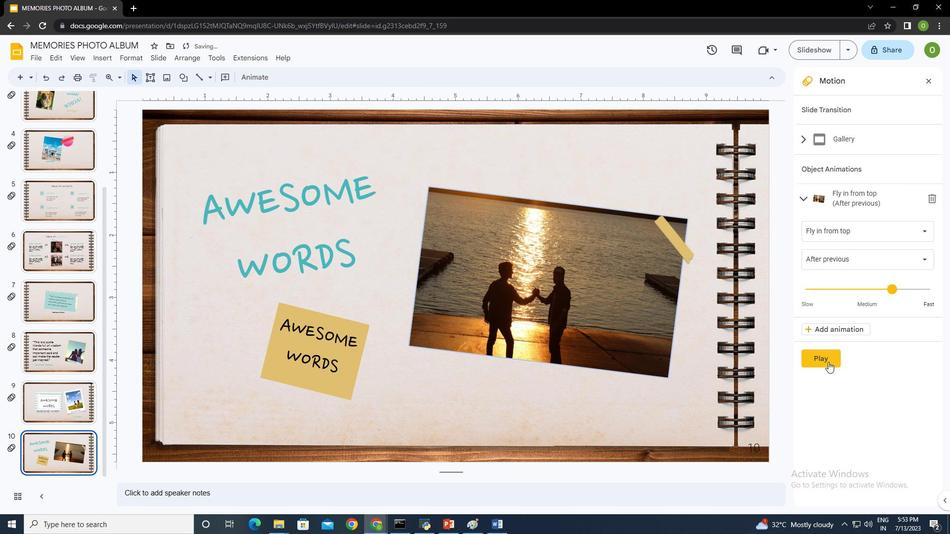 
Action: Mouse pressed left at (827, 361)
Screenshot: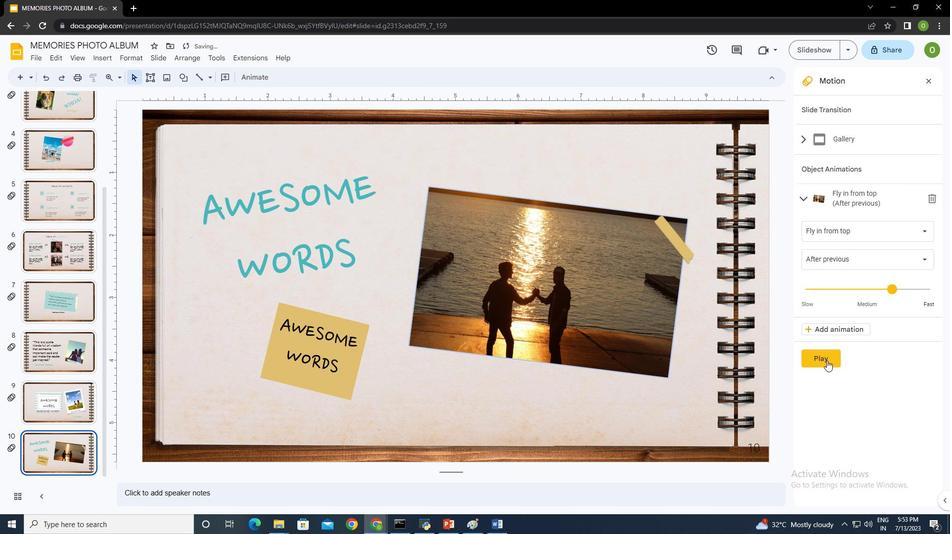 
Action: Mouse moved to (822, 354)
Screenshot: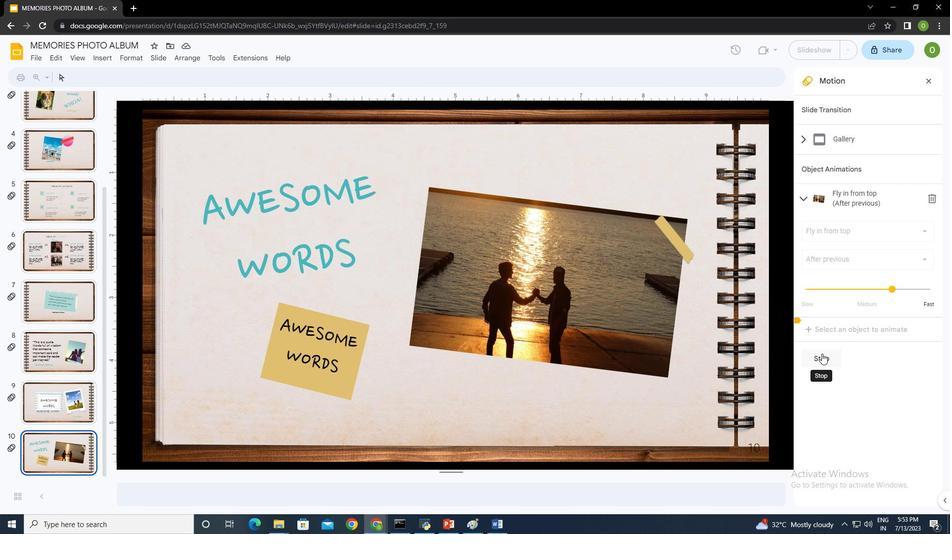 
Action: Mouse pressed left at (822, 354)
Screenshot: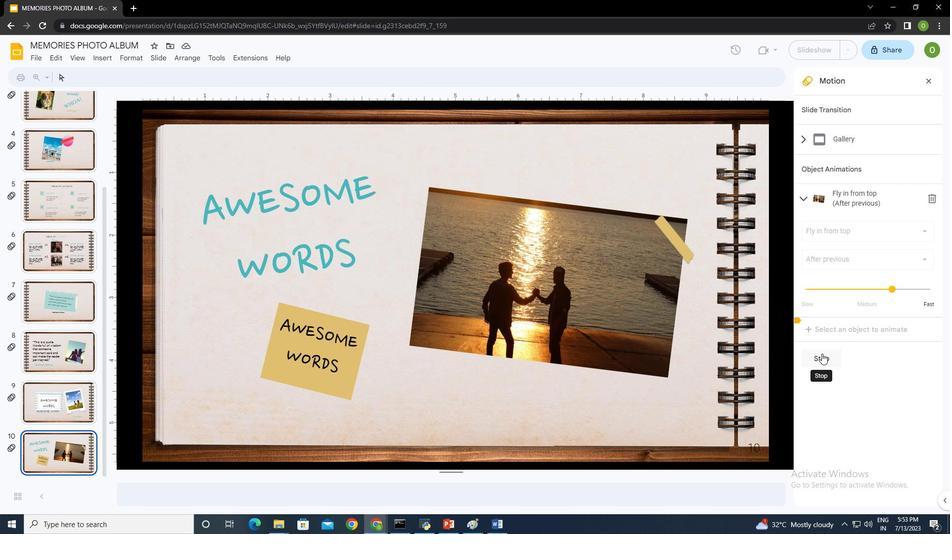 
Action: Mouse moved to (609, 408)
Screenshot: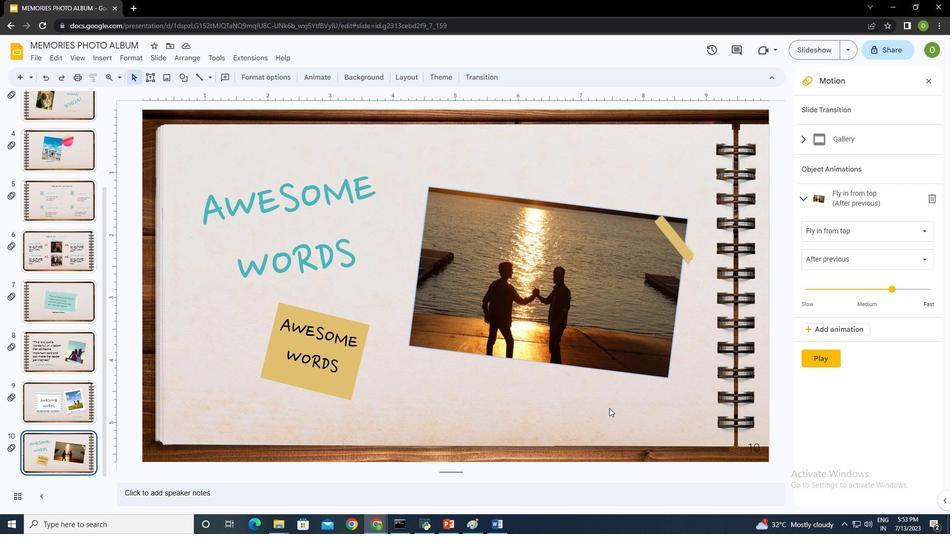 
